 Task: Find connections with filter location Teshi Old Town with filter topic #securitywith filter profile language French with filter current company SAP Labs India with filter school Carmel Convent School - India with filter industry Spectator Sports with filter service category Tax Law with filter keywords title Concierge
Action: Mouse moved to (142, 215)
Screenshot: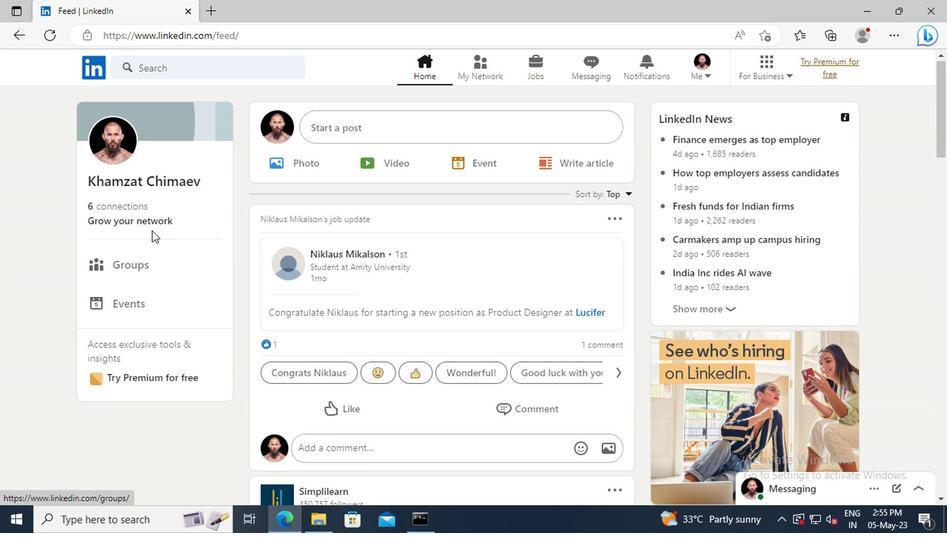 
Action: Mouse pressed left at (142, 215)
Screenshot: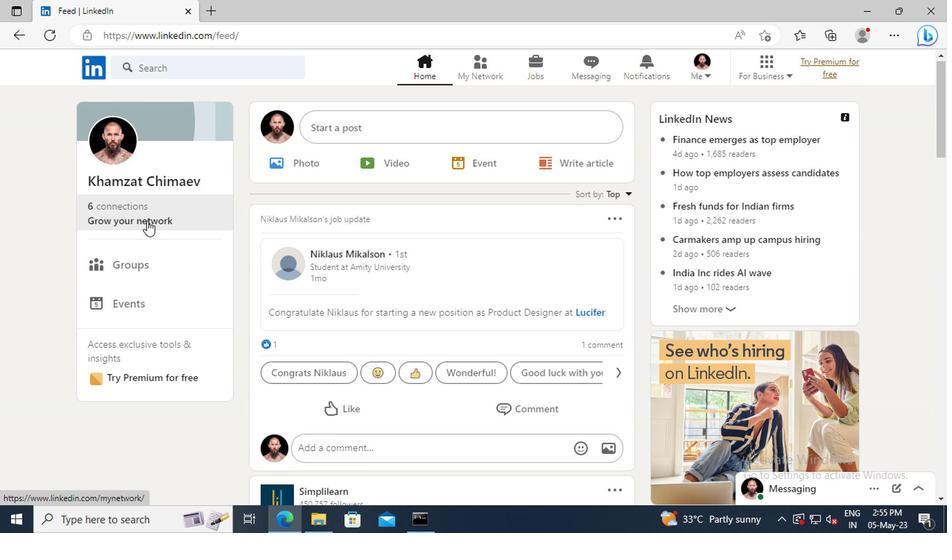 
Action: Mouse moved to (153, 148)
Screenshot: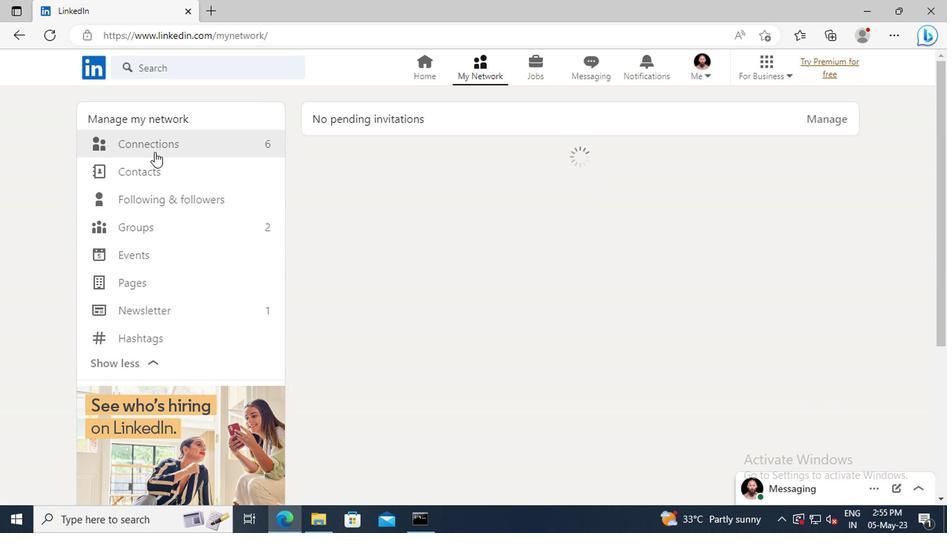 
Action: Mouse pressed left at (153, 148)
Screenshot: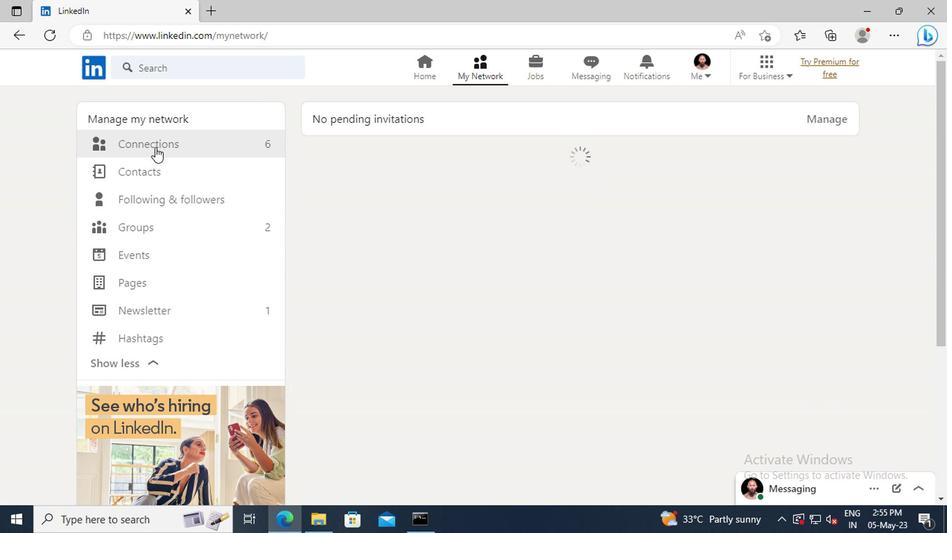 
Action: Mouse moved to (580, 151)
Screenshot: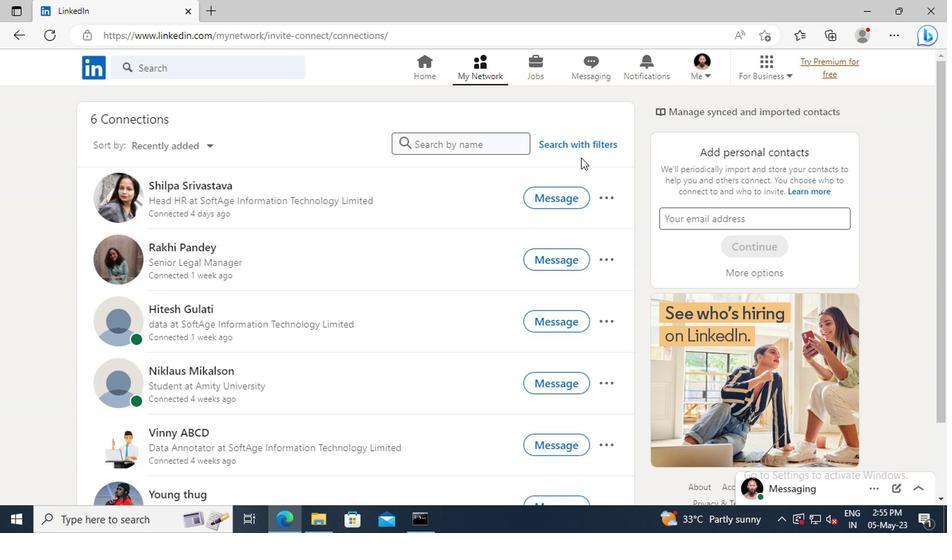 
Action: Mouse pressed left at (580, 151)
Screenshot: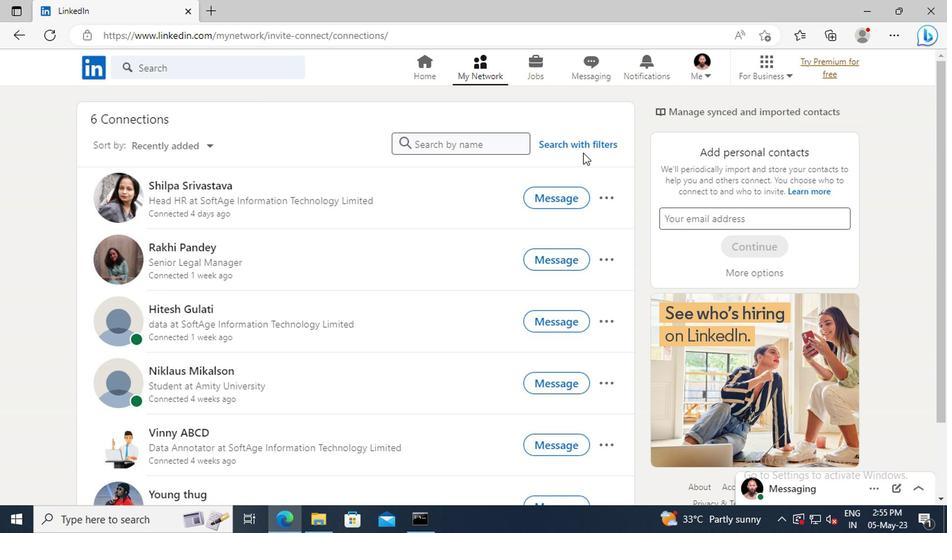 
Action: Mouse moved to (531, 112)
Screenshot: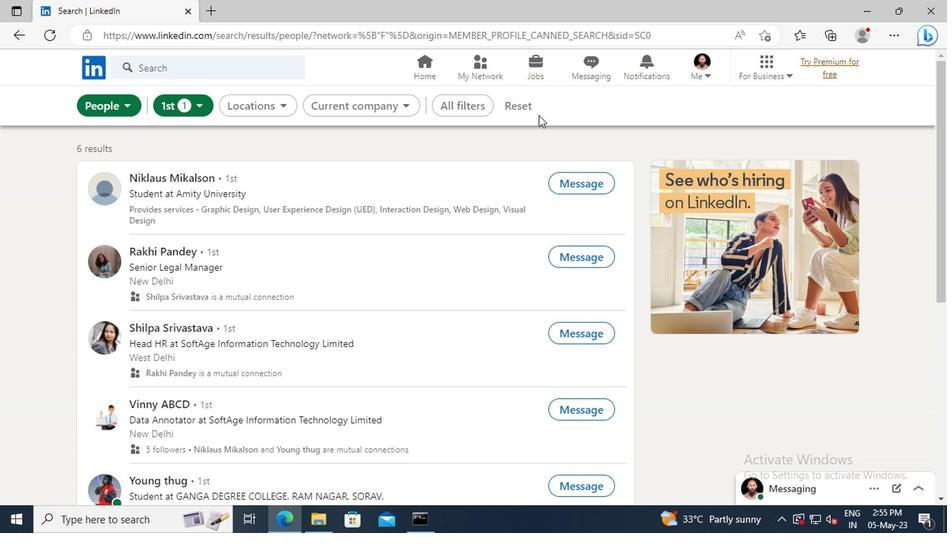 
Action: Mouse pressed left at (531, 112)
Screenshot: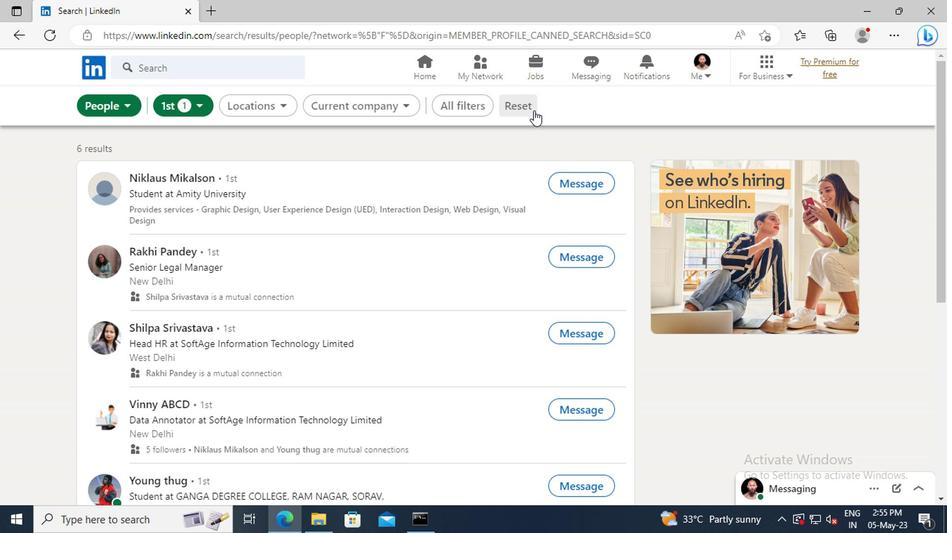 
Action: Mouse moved to (506, 111)
Screenshot: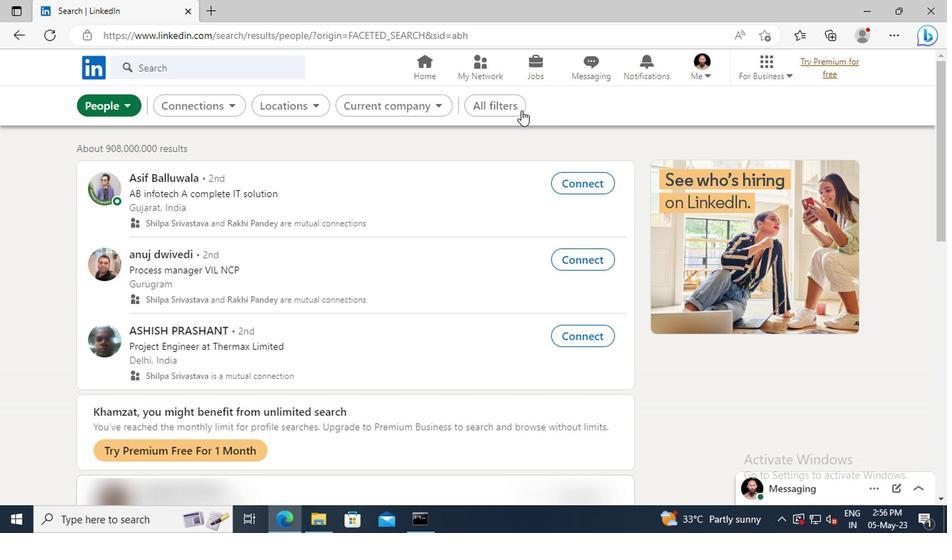 
Action: Mouse pressed left at (506, 111)
Screenshot: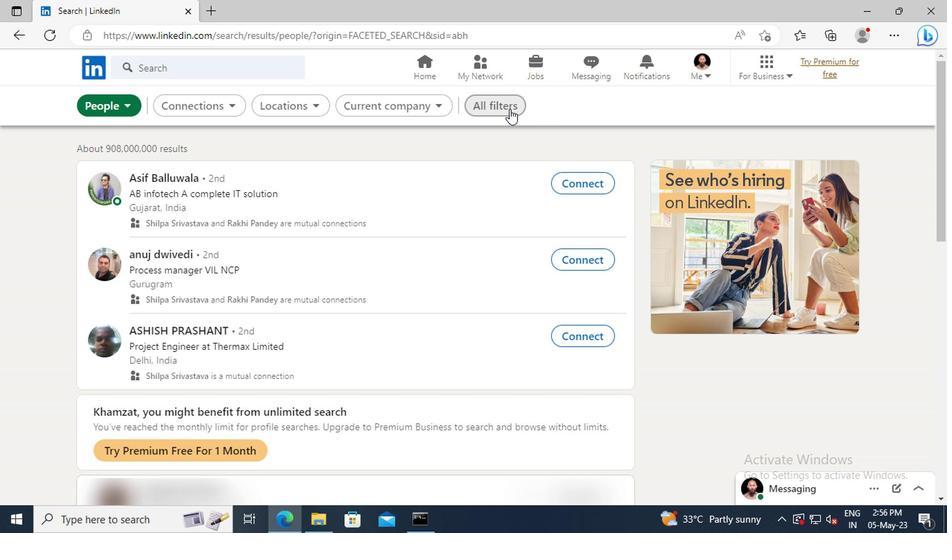 
Action: Mouse moved to (798, 285)
Screenshot: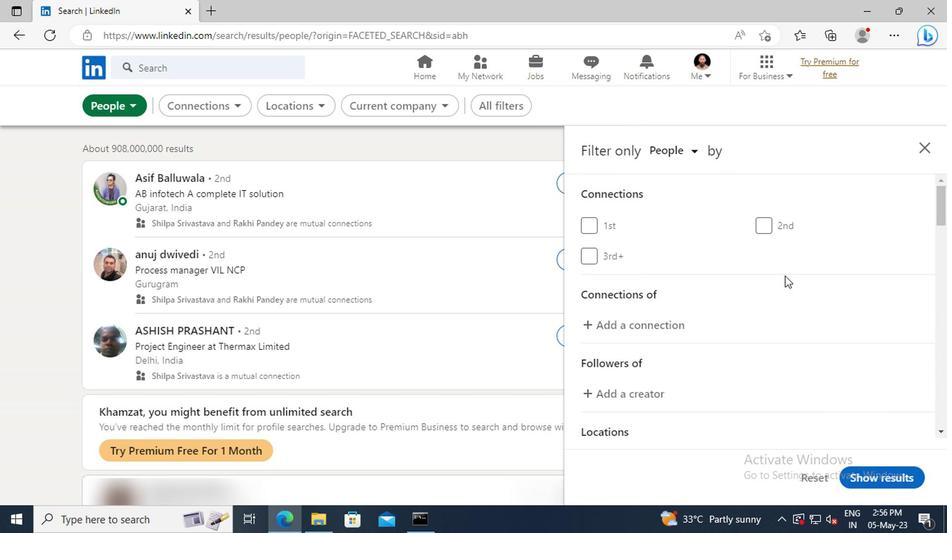 
Action: Mouse scrolled (798, 284) with delta (0, 0)
Screenshot: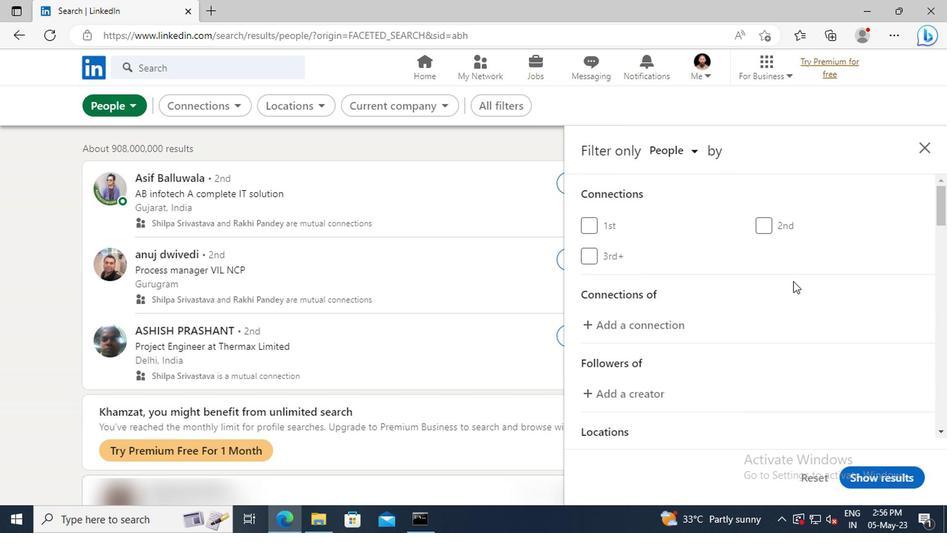 
Action: Mouse scrolled (798, 284) with delta (0, 0)
Screenshot: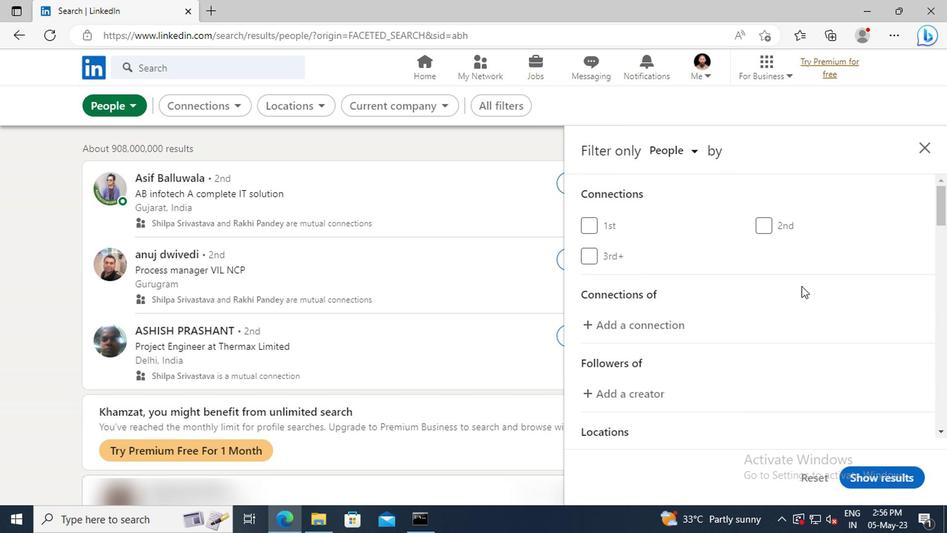 
Action: Mouse scrolled (798, 284) with delta (0, 0)
Screenshot: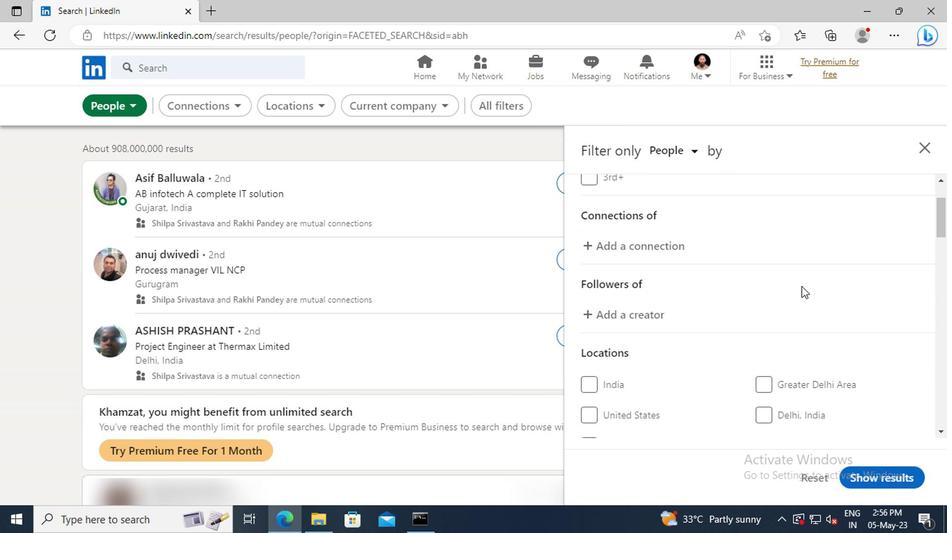 
Action: Mouse scrolled (798, 284) with delta (0, 0)
Screenshot: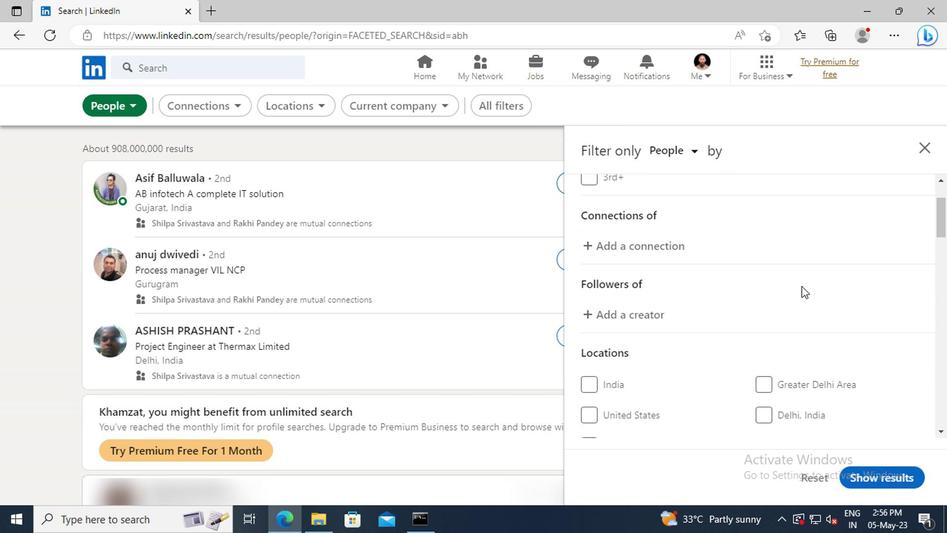 
Action: Mouse scrolled (798, 284) with delta (0, 0)
Screenshot: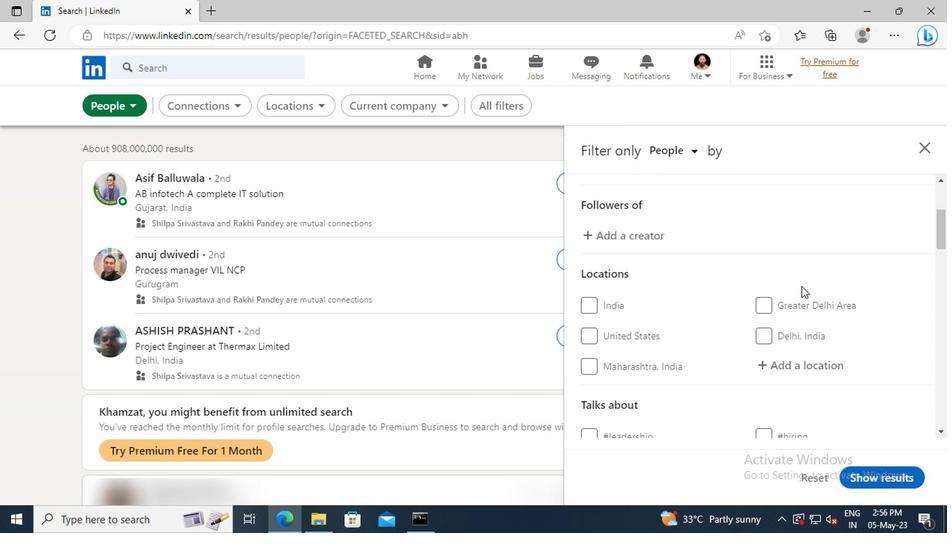 
Action: Mouse moved to (800, 321)
Screenshot: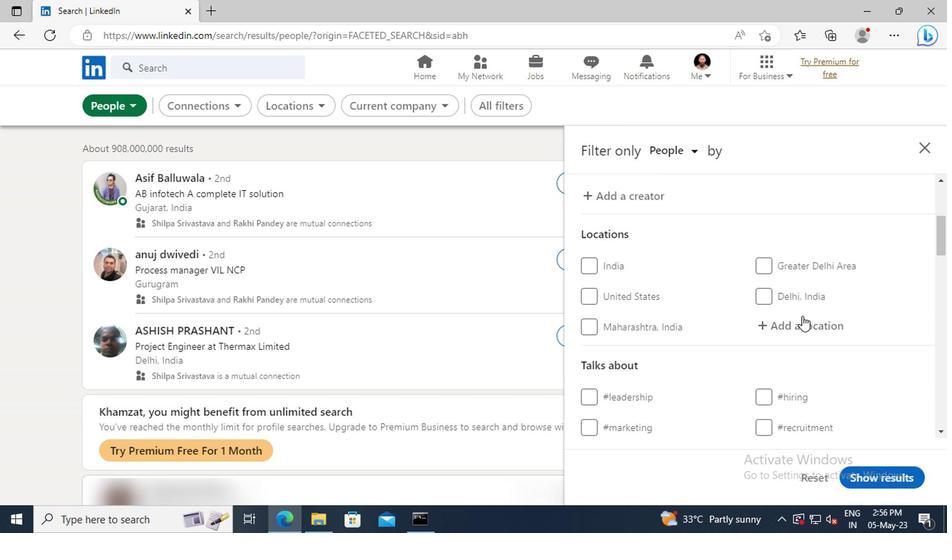 
Action: Mouse pressed left at (800, 321)
Screenshot: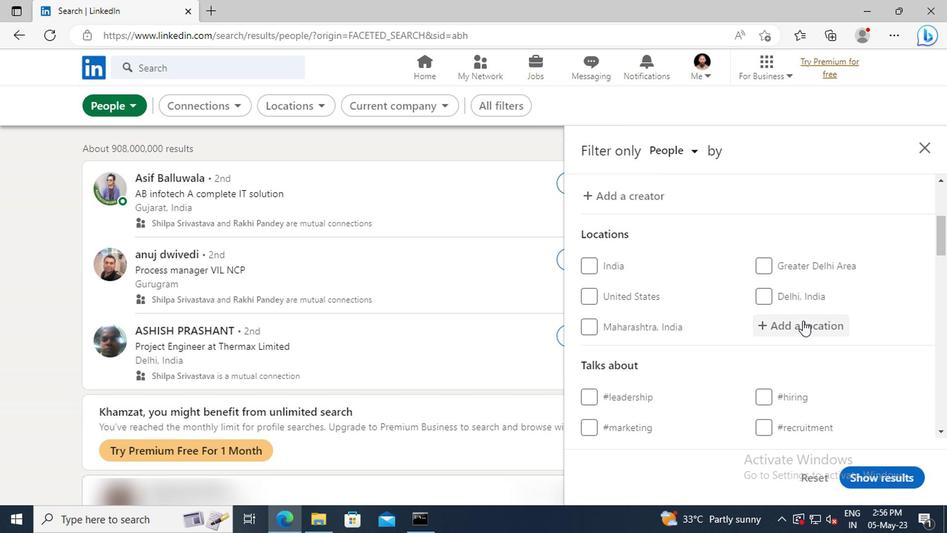 
Action: Key pressed <Key.shift><Key.shift><Key.shift><Key.shift><Key.shift><Key.shift><Key.shift>TESHI<Key.space><Key.shift>OLD<Key.space><Key.shift>TOWN<Key.enter>
Screenshot: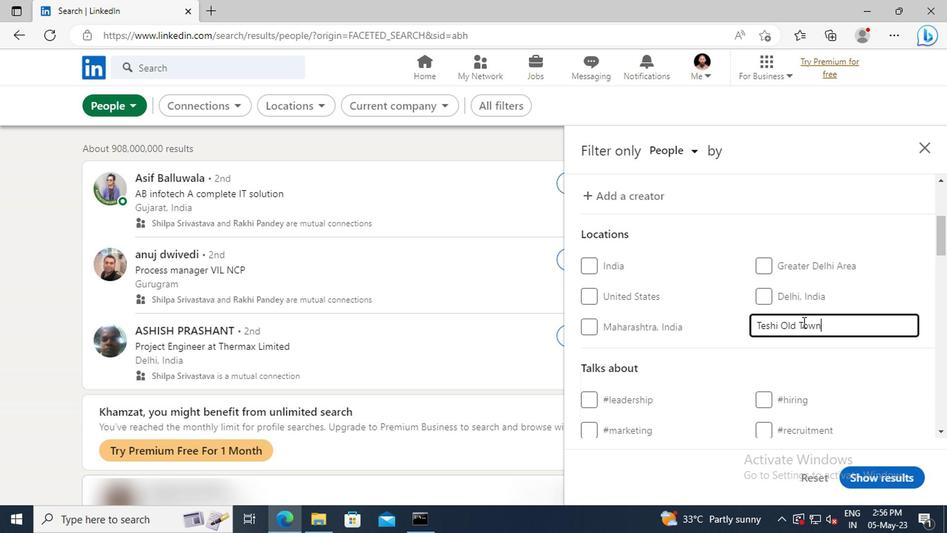 
Action: Mouse scrolled (800, 320) with delta (0, 0)
Screenshot: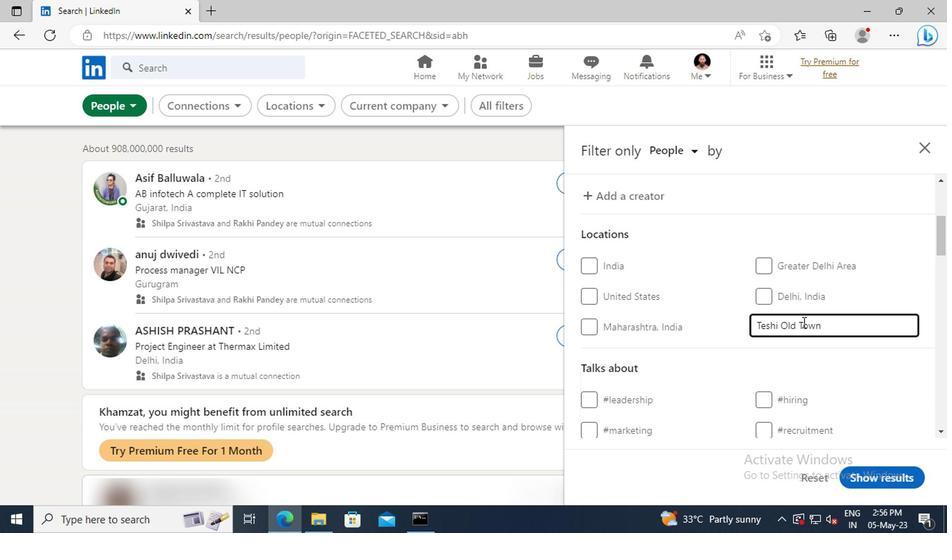 
Action: Mouse scrolled (800, 320) with delta (0, 0)
Screenshot: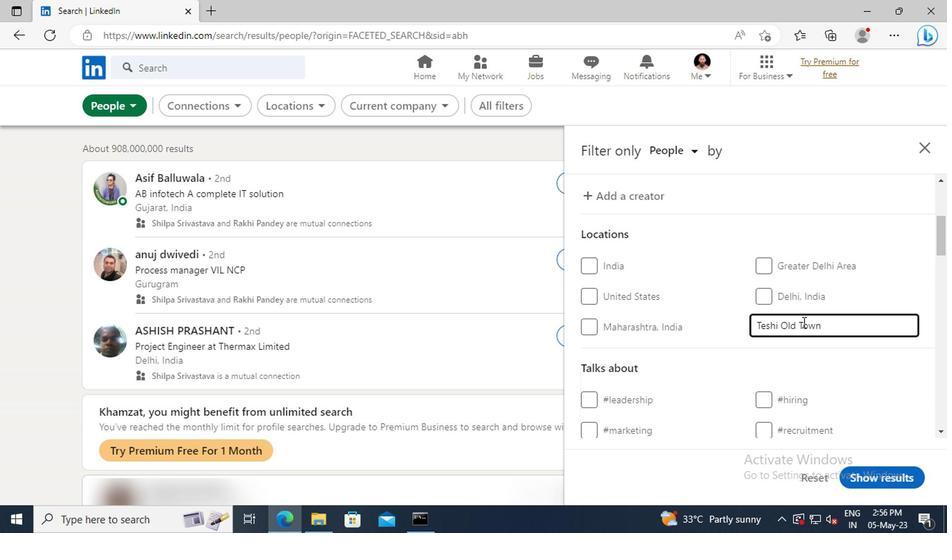 
Action: Mouse scrolled (800, 320) with delta (0, 0)
Screenshot: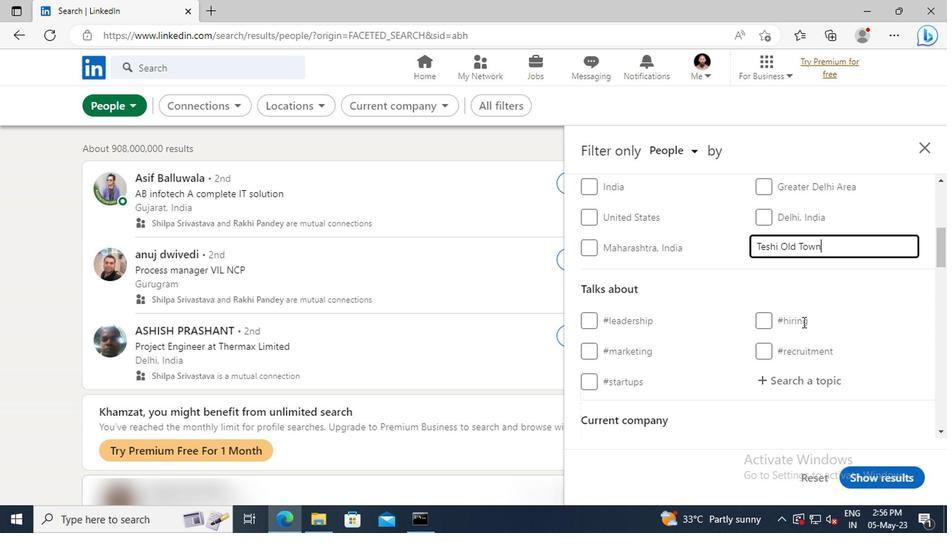 
Action: Mouse moved to (803, 336)
Screenshot: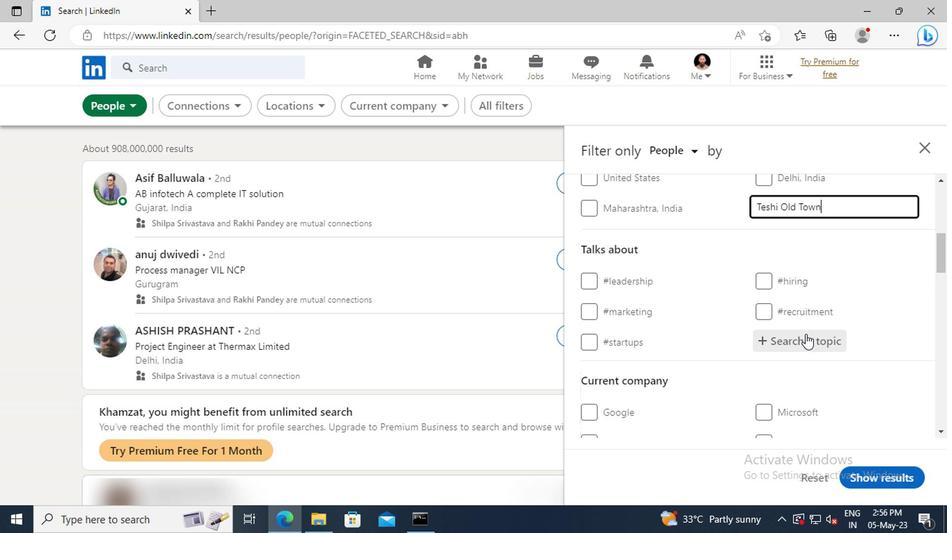 
Action: Mouse pressed left at (803, 336)
Screenshot: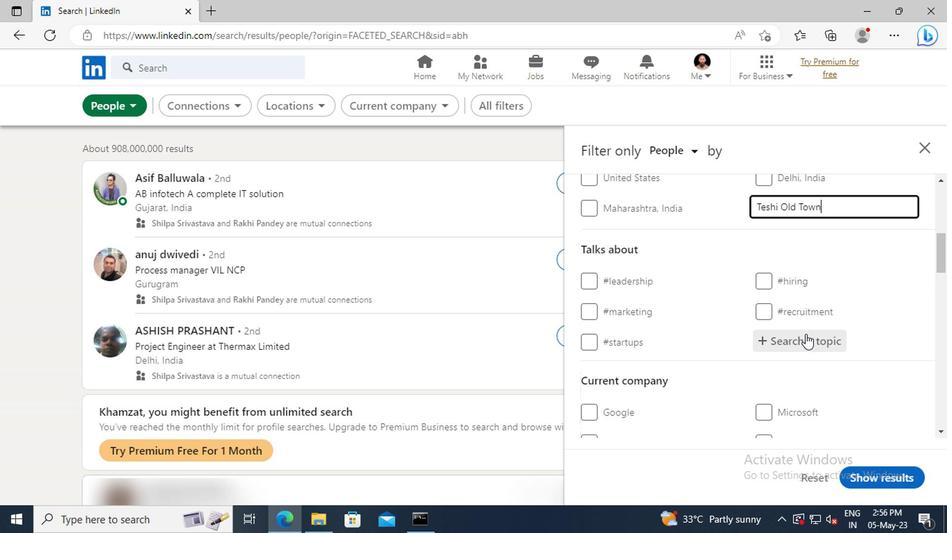 
Action: Key pressed SECUR
Screenshot: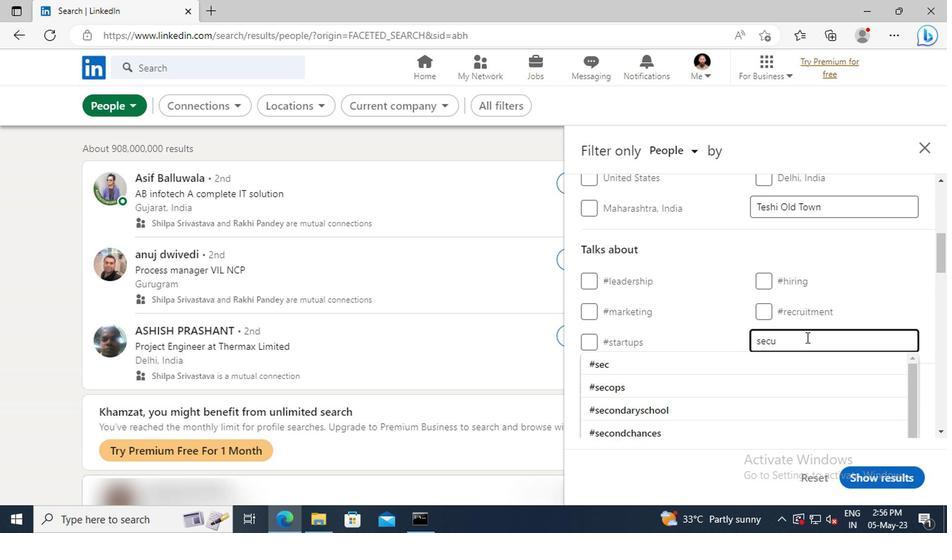 
Action: Mouse moved to (805, 355)
Screenshot: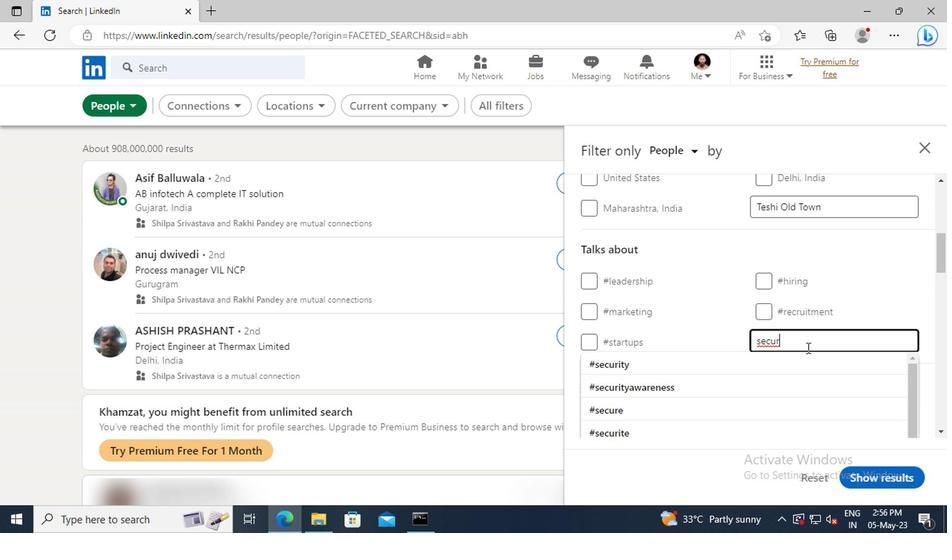 
Action: Mouse pressed left at (805, 355)
Screenshot: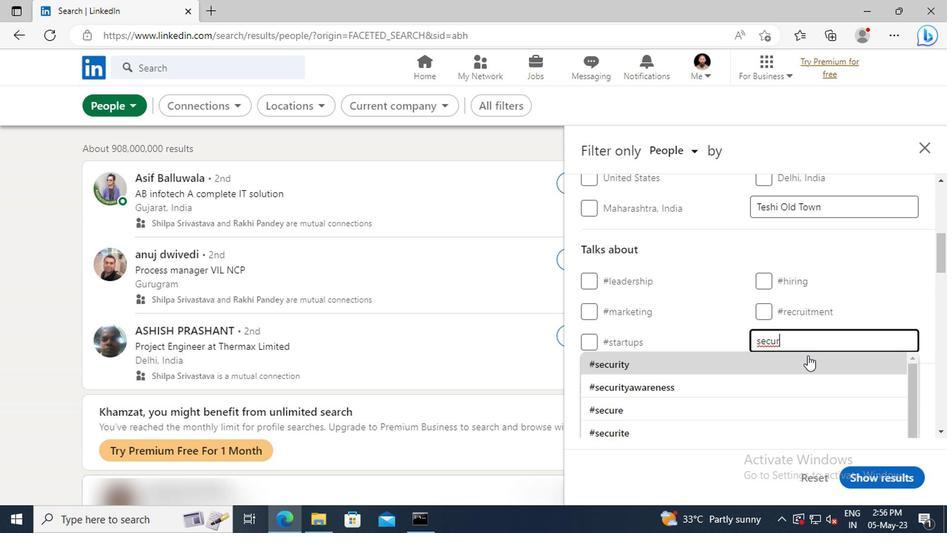 
Action: Mouse scrolled (805, 355) with delta (0, 0)
Screenshot: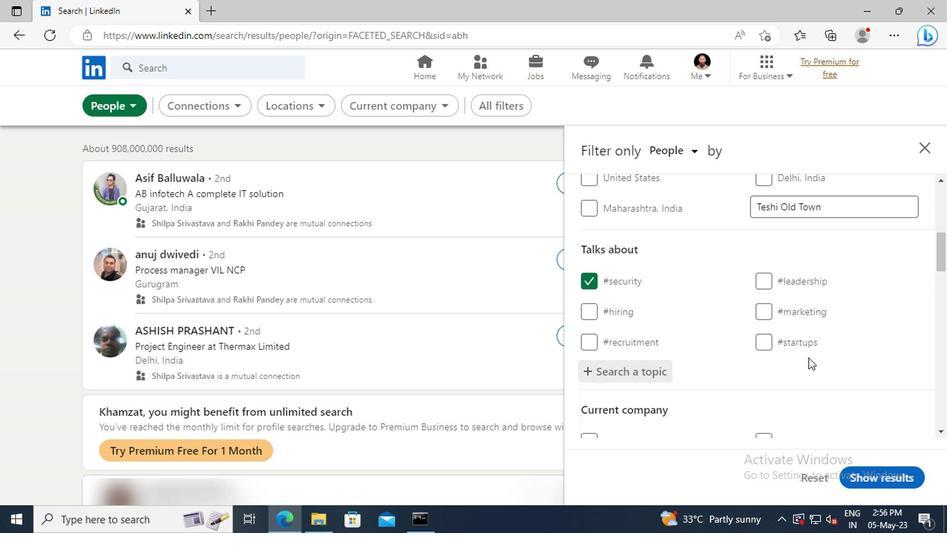 
Action: Mouse scrolled (805, 355) with delta (0, 0)
Screenshot: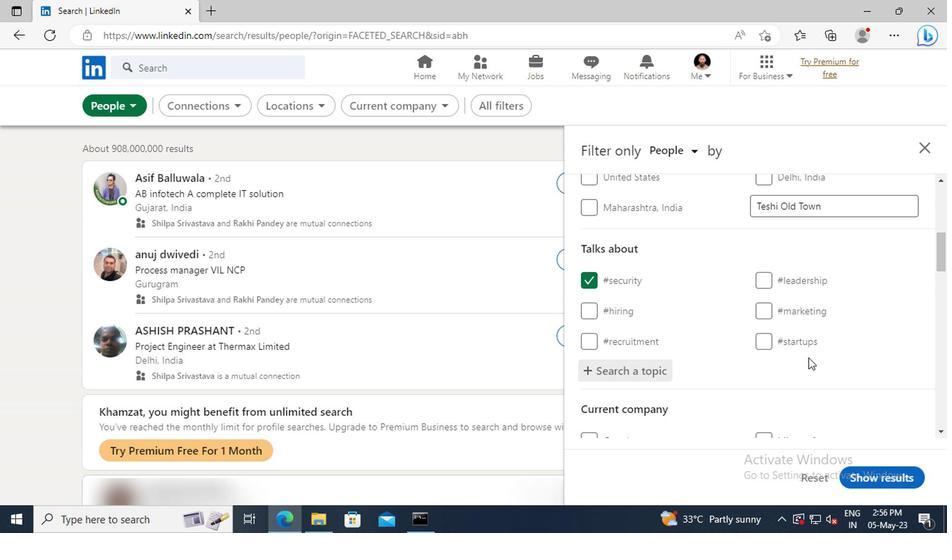 
Action: Mouse scrolled (805, 355) with delta (0, 0)
Screenshot: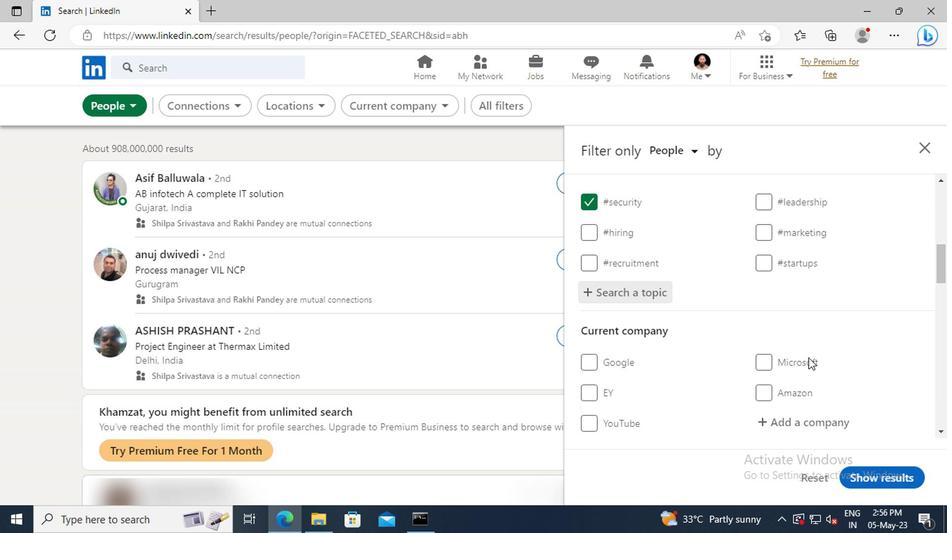 
Action: Mouse scrolled (805, 355) with delta (0, 0)
Screenshot: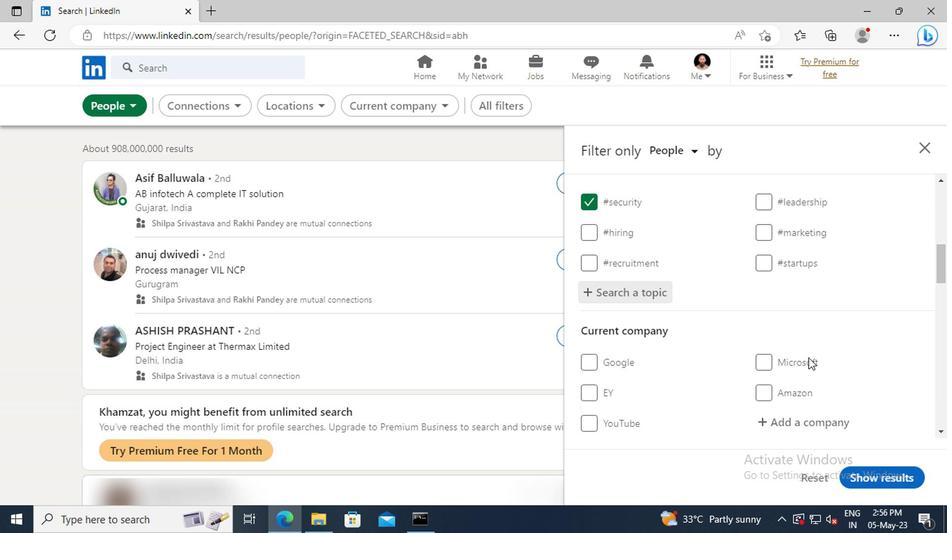 
Action: Mouse scrolled (805, 355) with delta (0, 0)
Screenshot: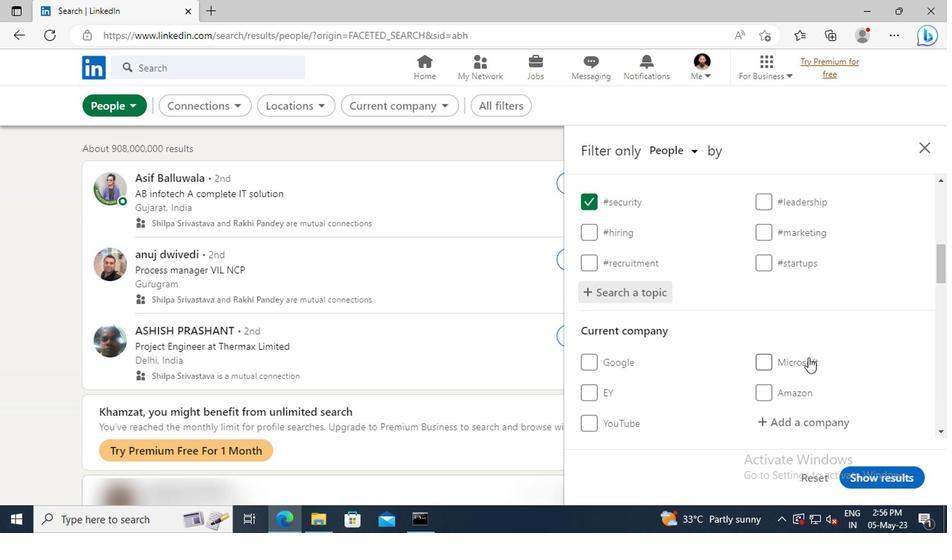 
Action: Mouse scrolled (805, 355) with delta (0, 0)
Screenshot: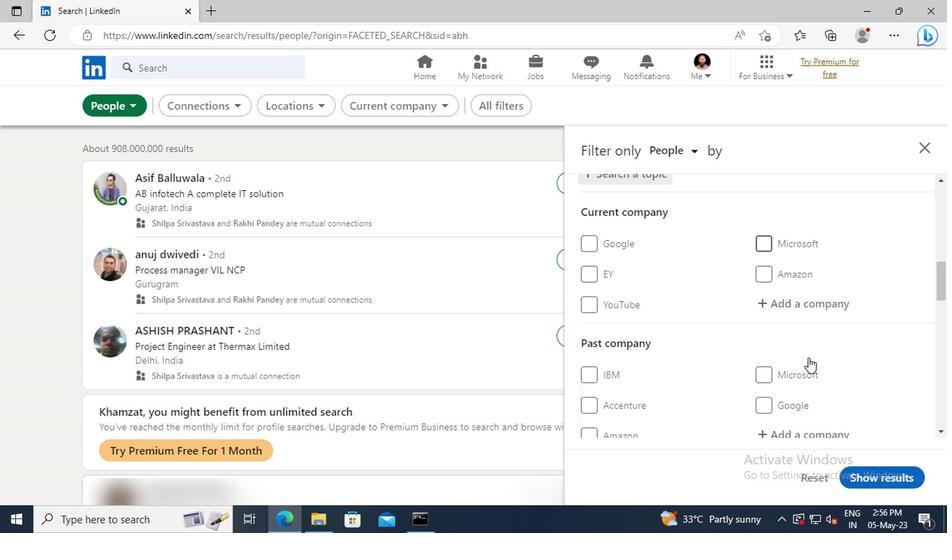 
Action: Mouse scrolled (805, 355) with delta (0, 0)
Screenshot: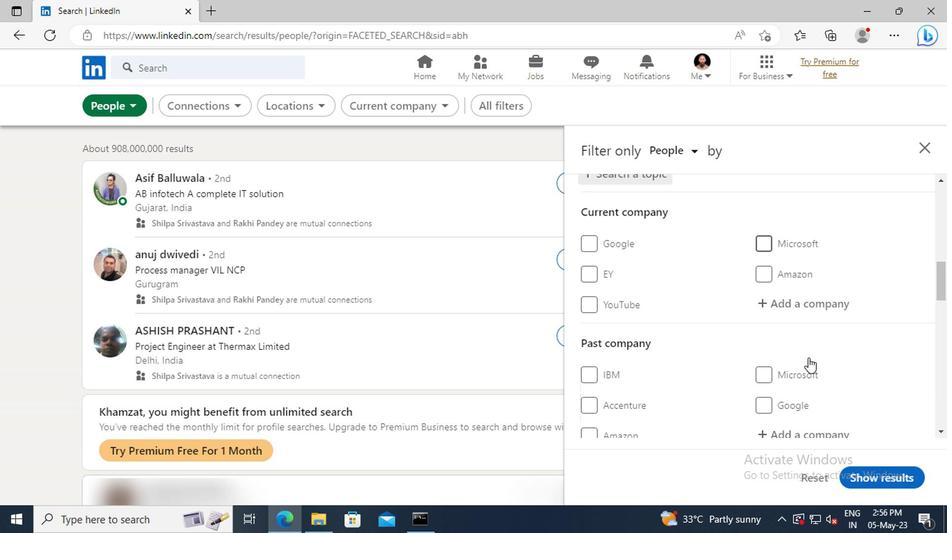 
Action: Mouse scrolled (805, 355) with delta (0, 0)
Screenshot: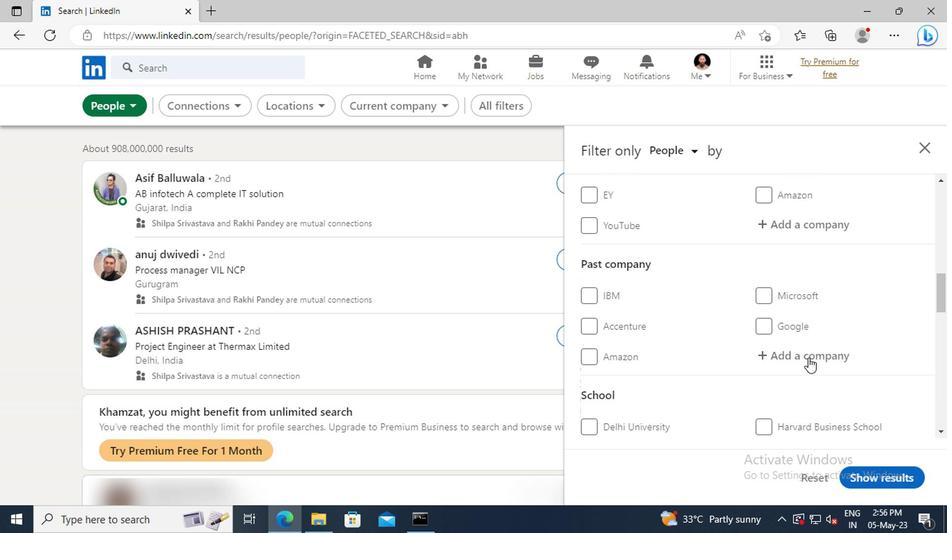 
Action: Mouse scrolled (805, 355) with delta (0, 0)
Screenshot: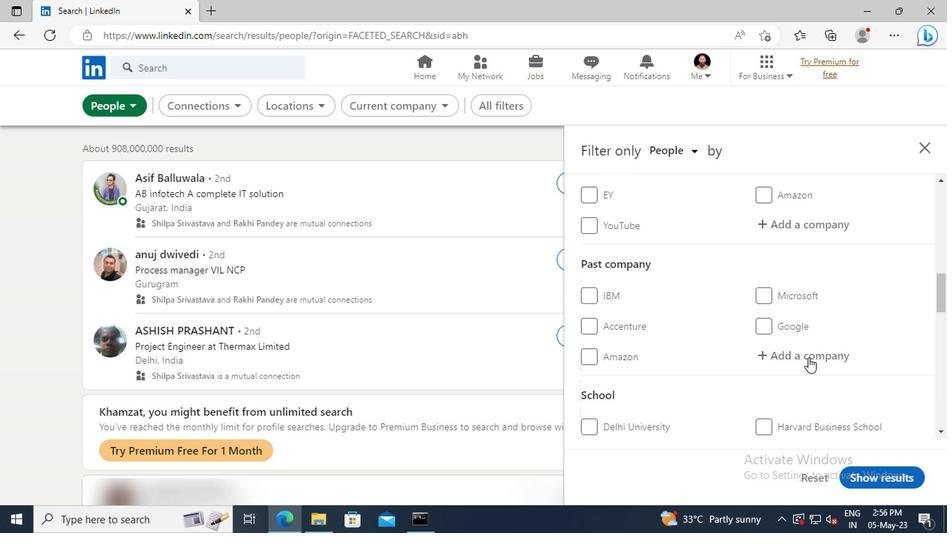
Action: Mouse scrolled (805, 355) with delta (0, 0)
Screenshot: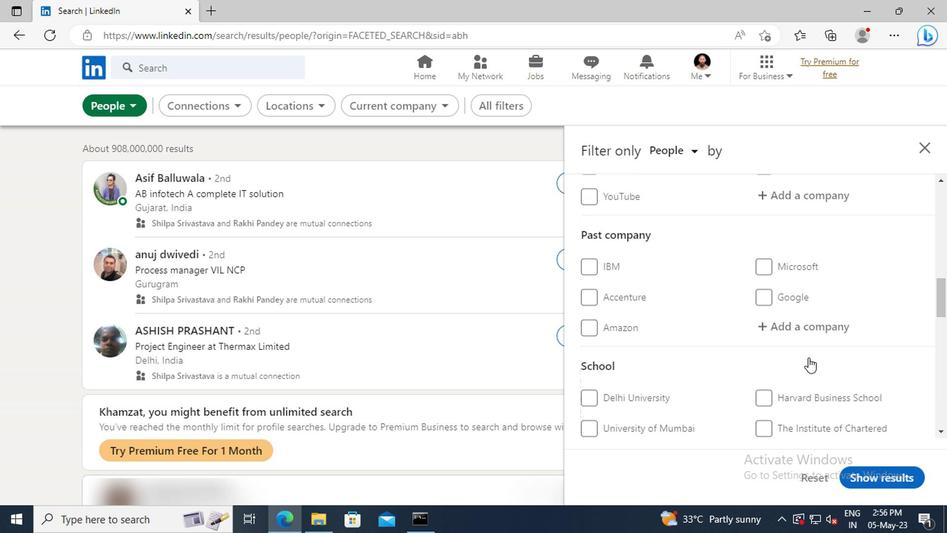
Action: Mouse scrolled (805, 355) with delta (0, 0)
Screenshot: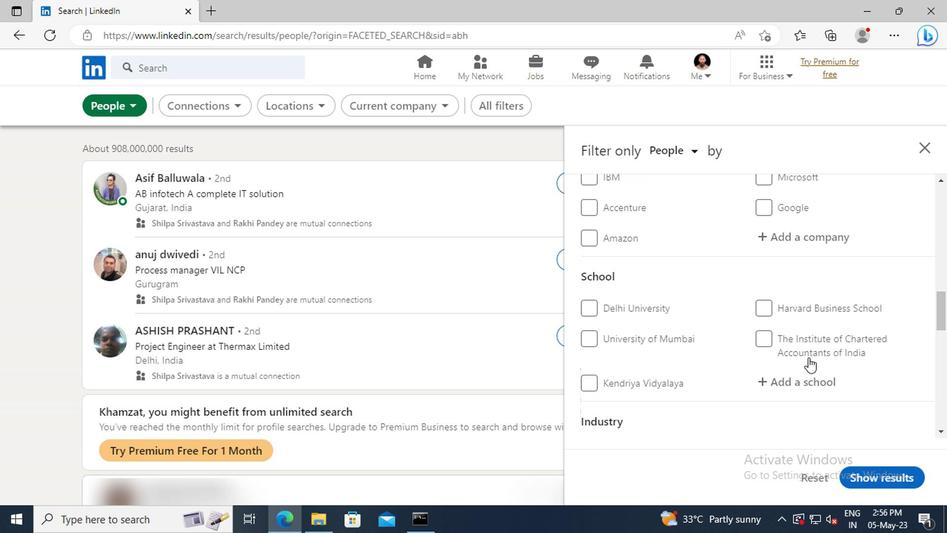 
Action: Mouse scrolled (805, 355) with delta (0, 0)
Screenshot: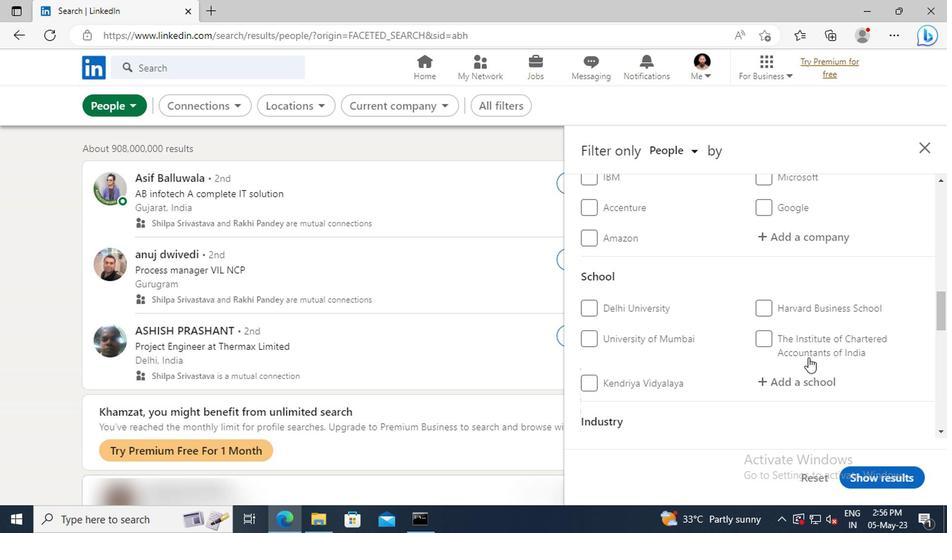 
Action: Mouse scrolled (805, 355) with delta (0, 0)
Screenshot: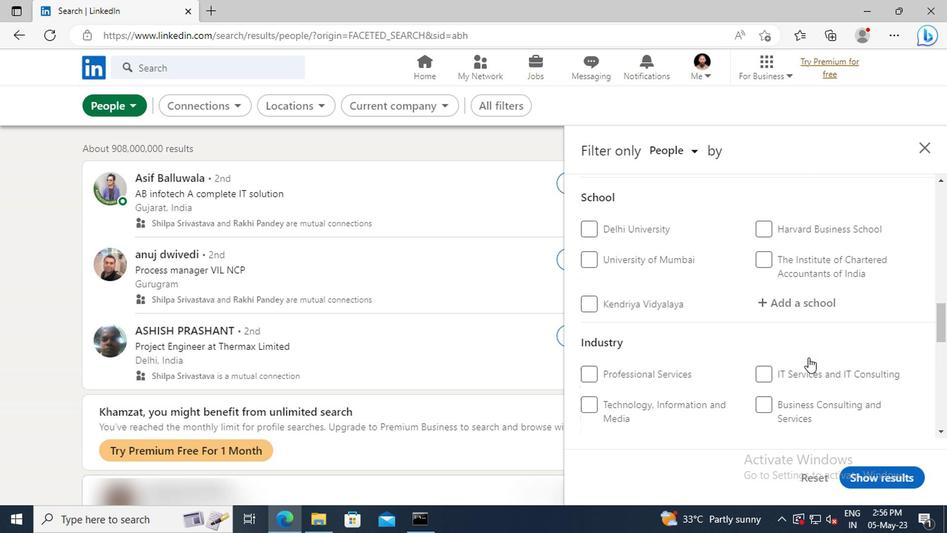 
Action: Mouse scrolled (805, 355) with delta (0, 0)
Screenshot: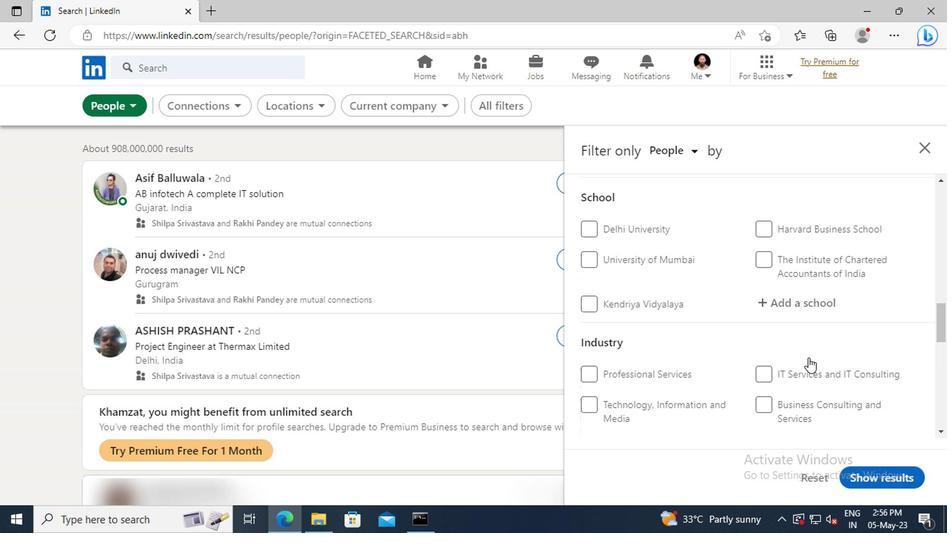 
Action: Mouse scrolled (805, 355) with delta (0, 0)
Screenshot: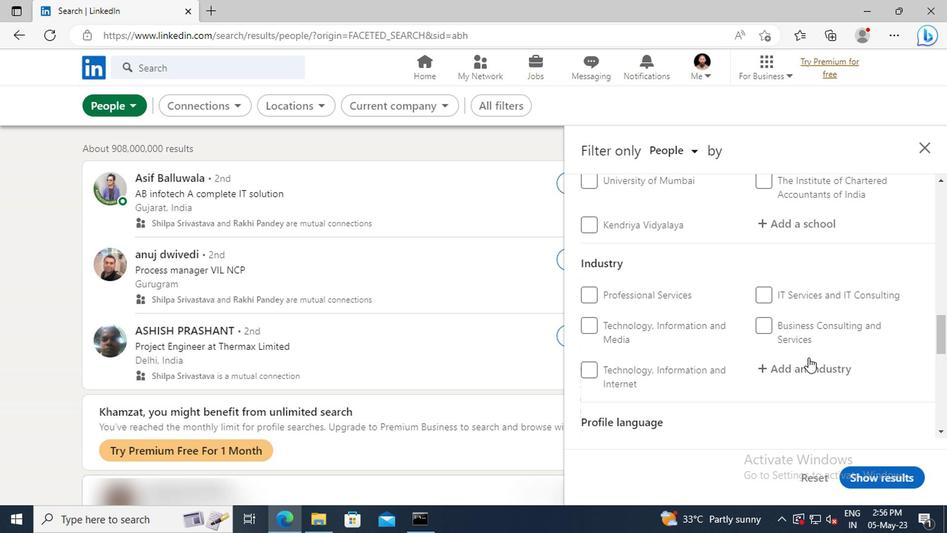 
Action: Mouse scrolled (805, 355) with delta (0, 0)
Screenshot: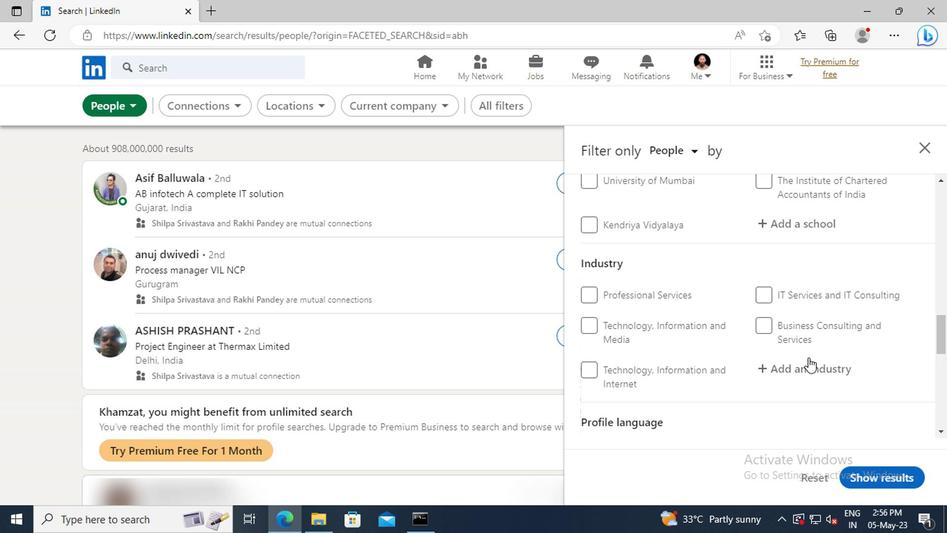 
Action: Mouse moved to (763, 372)
Screenshot: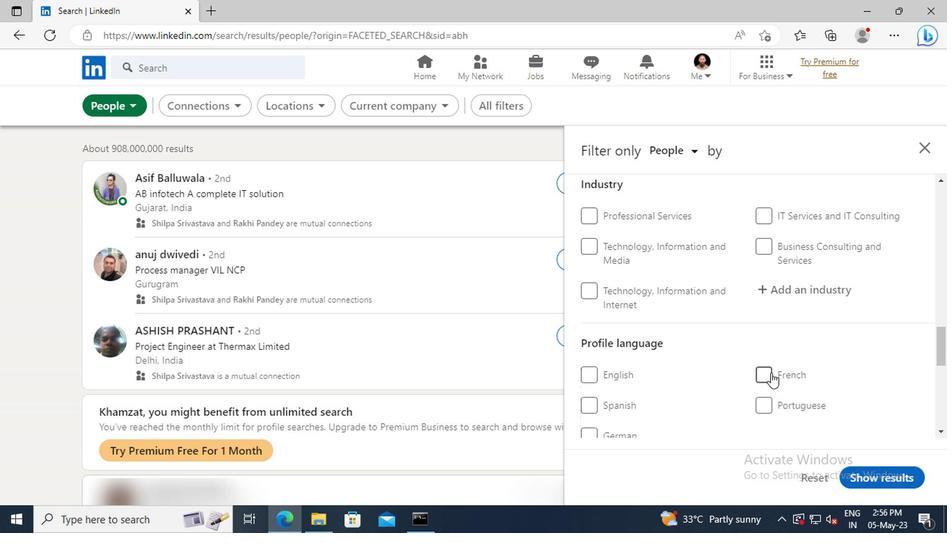 
Action: Mouse pressed left at (763, 372)
Screenshot: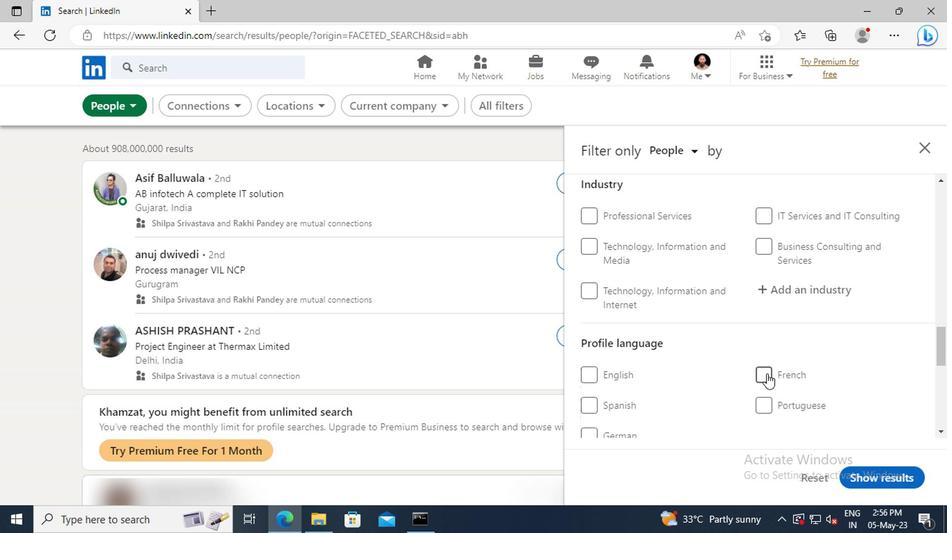 
Action: Mouse moved to (779, 353)
Screenshot: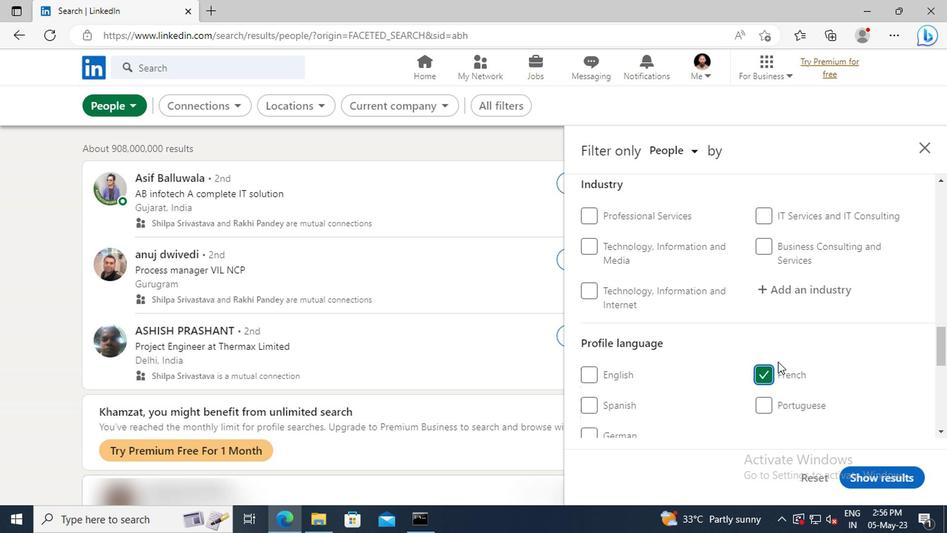 
Action: Mouse scrolled (779, 353) with delta (0, 0)
Screenshot: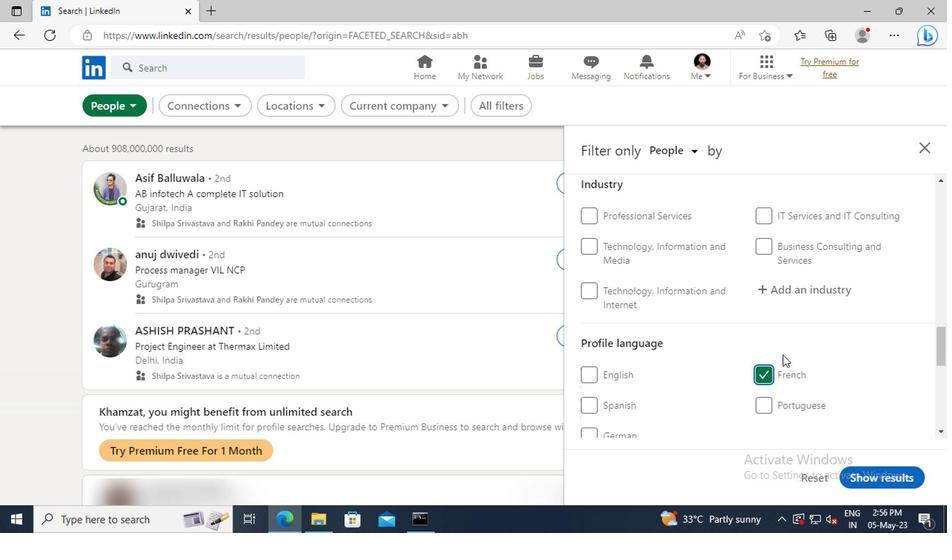 
Action: Mouse scrolled (779, 353) with delta (0, 0)
Screenshot: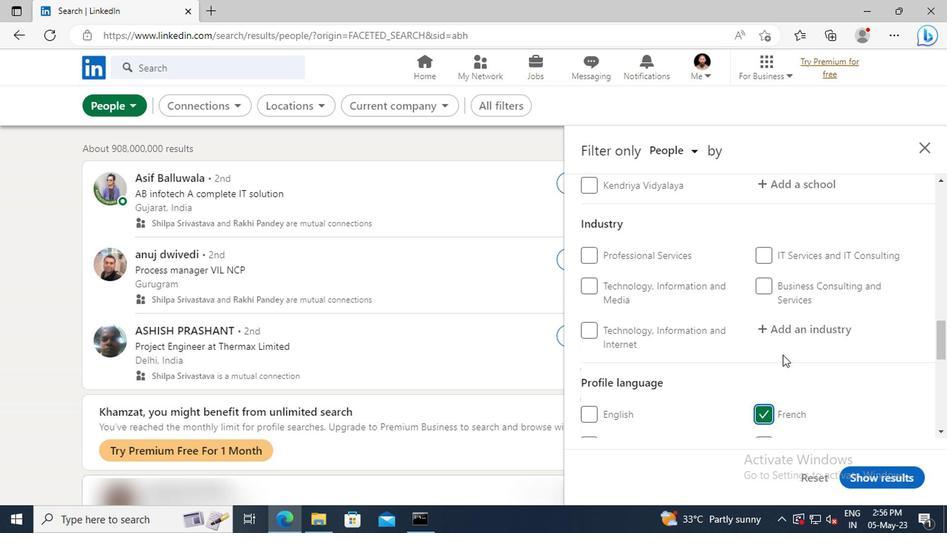 
Action: Mouse scrolled (779, 353) with delta (0, 0)
Screenshot: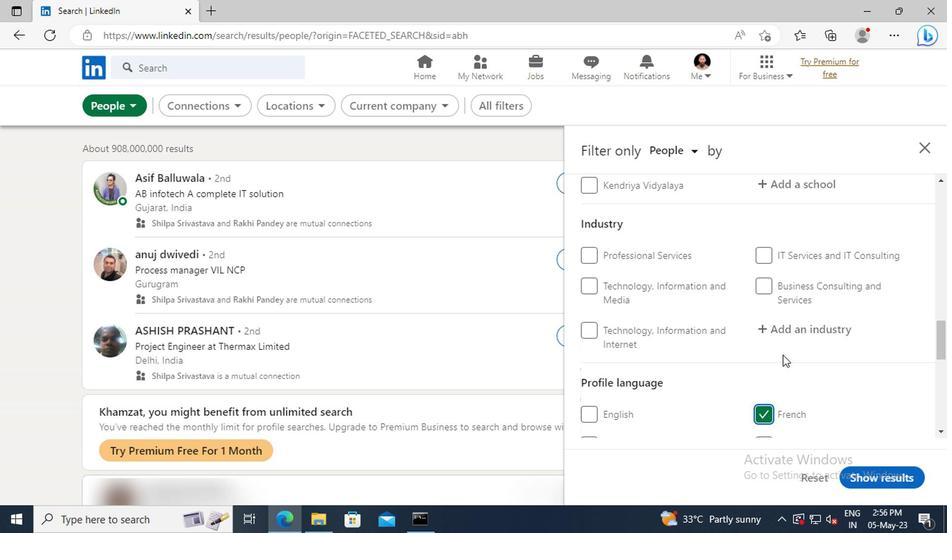 
Action: Mouse scrolled (779, 353) with delta (0, 0)
Screenshot: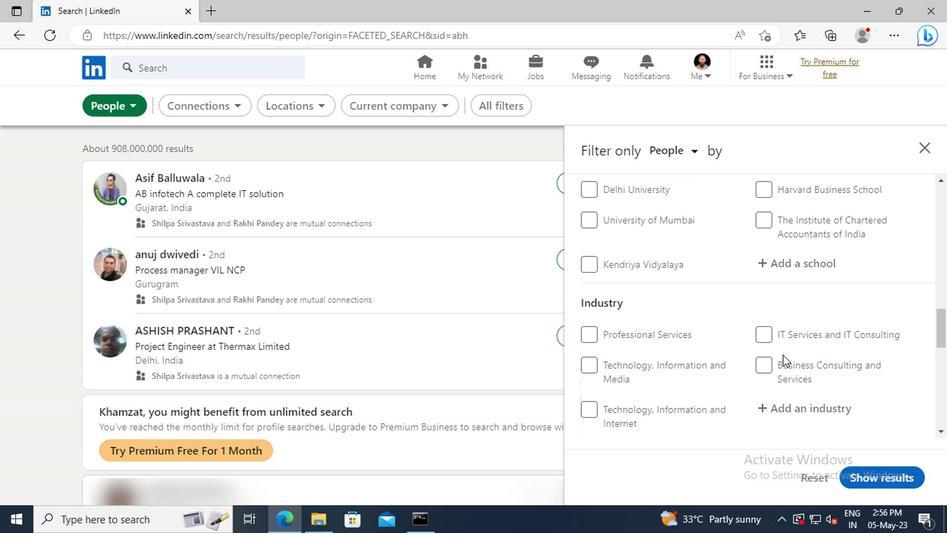 
Action: Mouse scrolled (779, 353) with delta (0, 0)
Screenshot: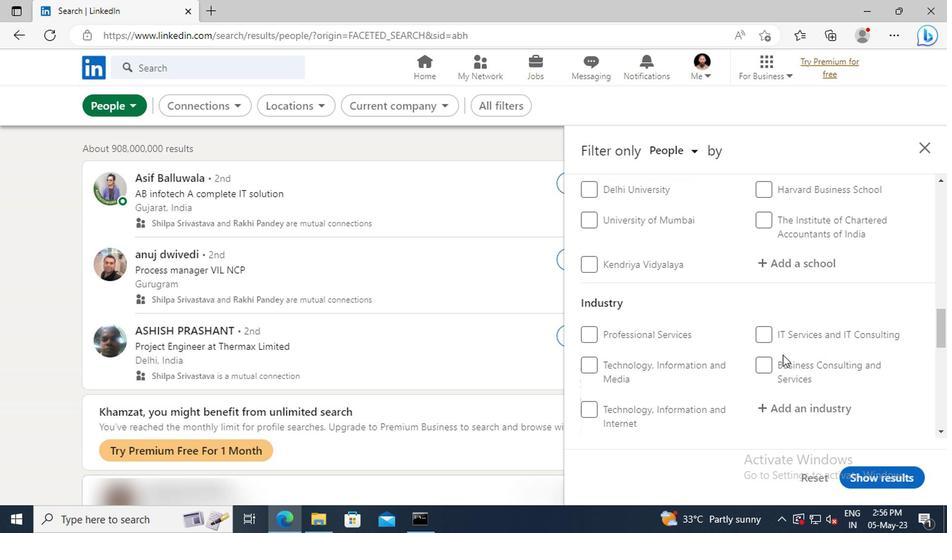 
Action: Mouse scrolled (779, 353) with delta (0, 0)
Screenshot: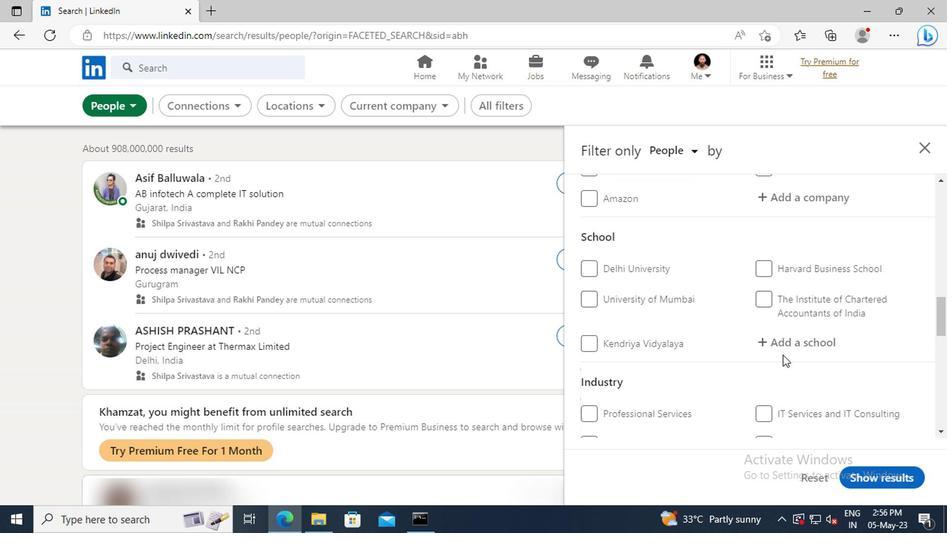 
Action: Mouse scrolled (779, 353) with delta (0, 0)
Screenshot: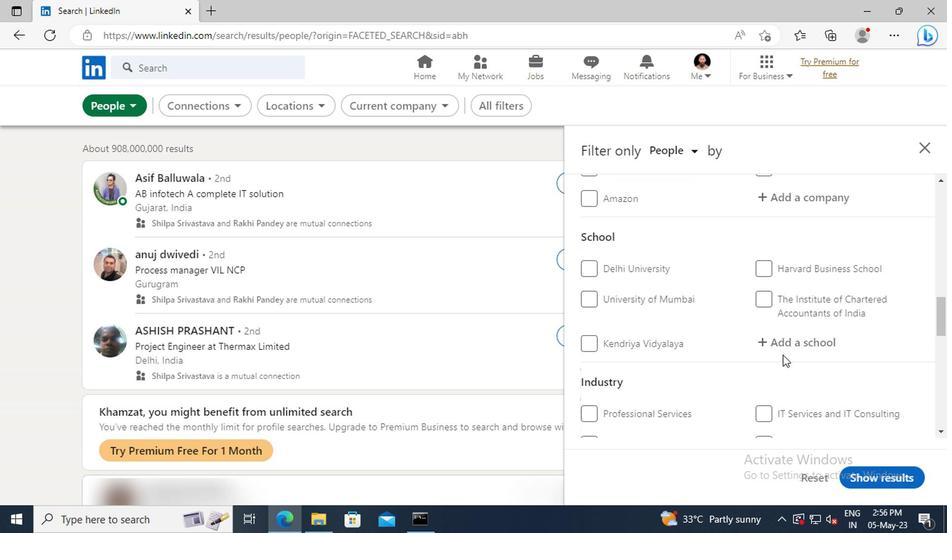 
Action: Mouse scrolled (779, 353) with delta (0, 0)
Screenshot: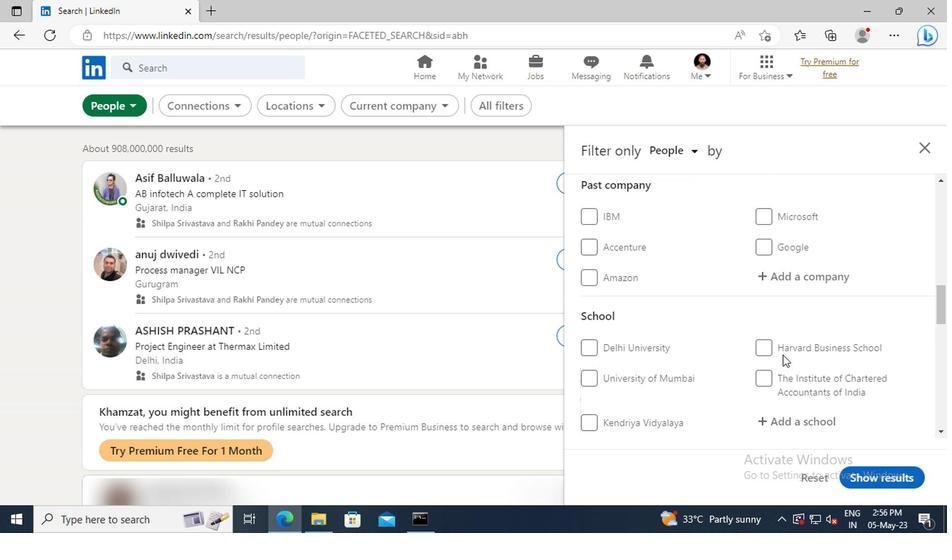 
Action: Mouse scrolled (779, 353) with delta (0, 0)
Screenshot: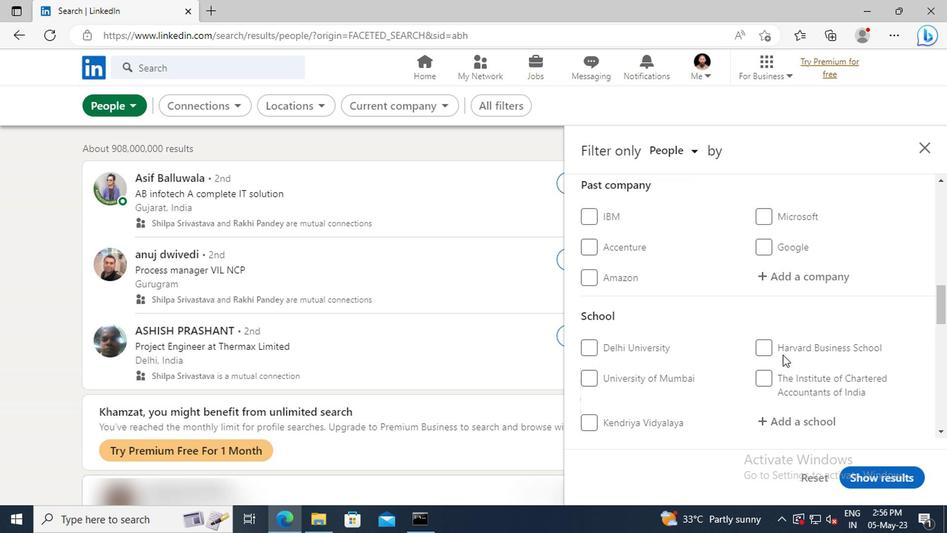 
Action: Mouse scrolled (779, 353) with delta (0, 0)
Screenshot: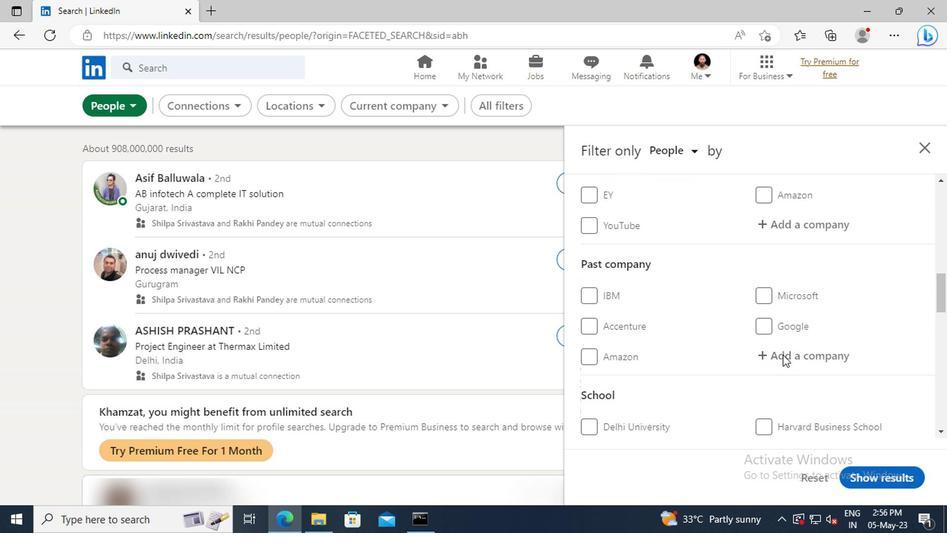 
Action: Mouse scrolled (779, 353) with delta (0, 0)
Screenshot: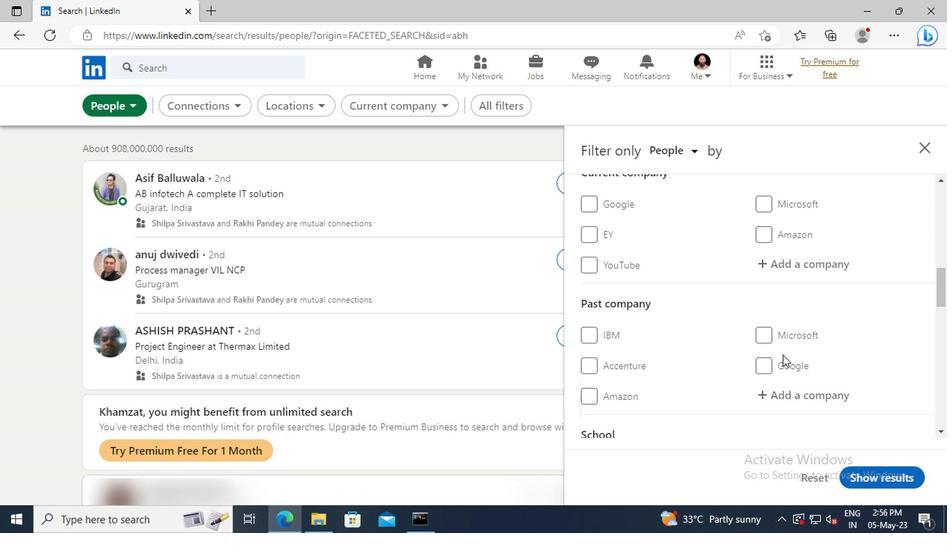 
Action: Mouse moved to (775, 303)
Screenshot: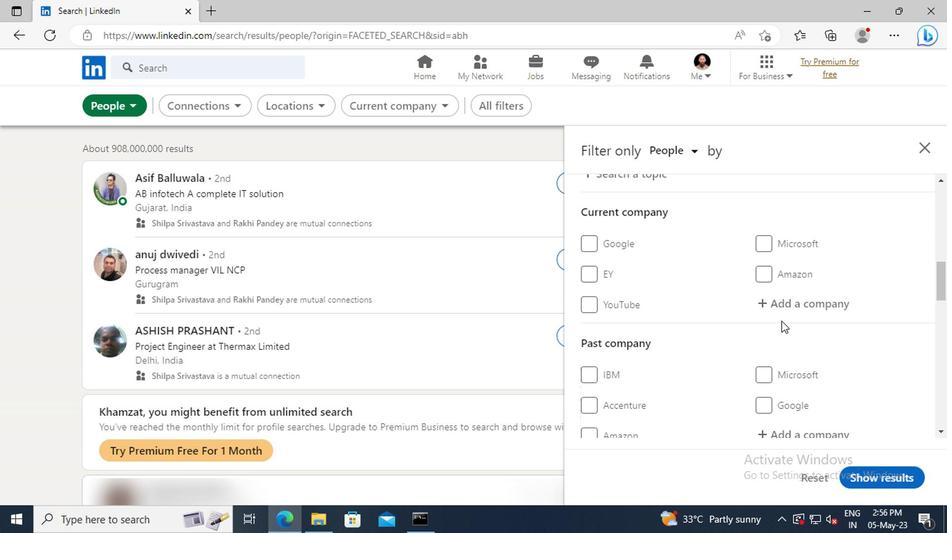 
Action: Mouse pressed left at (775, 303)
Screenshot: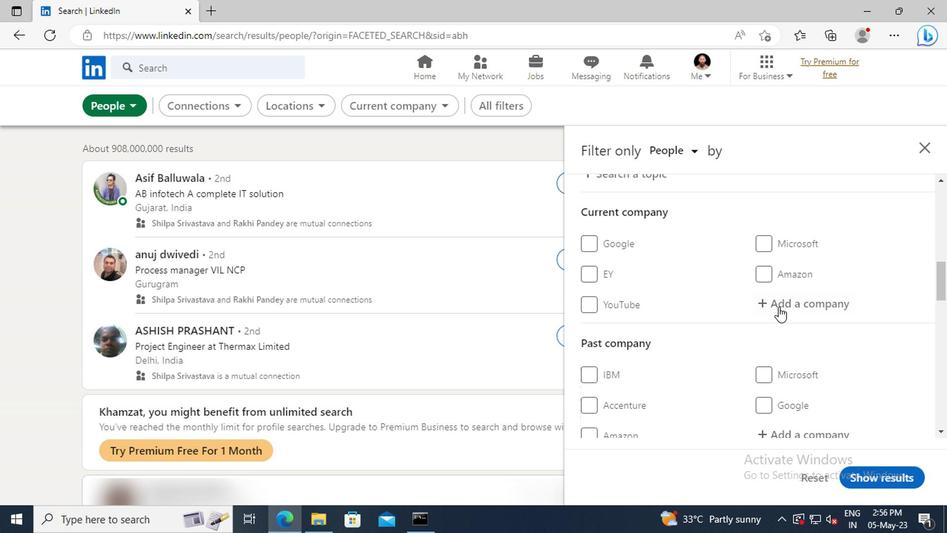 
Action: Key pressed <Key.shift>SAP<Key.space><Key.shift>LABS<Key.space><Key.shift>I
Screenshot: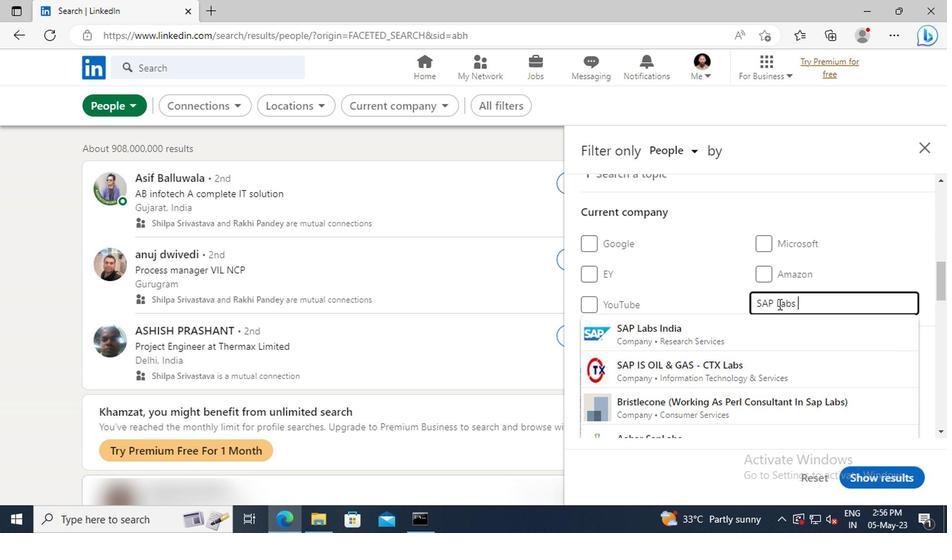 
Action: Mouse moved to (775, 302)
Screenshot: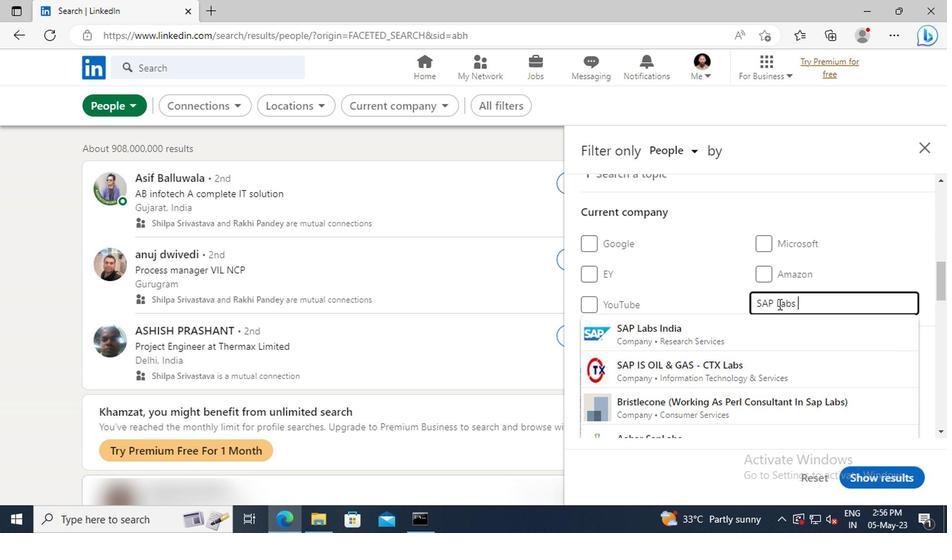 
Action: Key pressed N
Screenshot: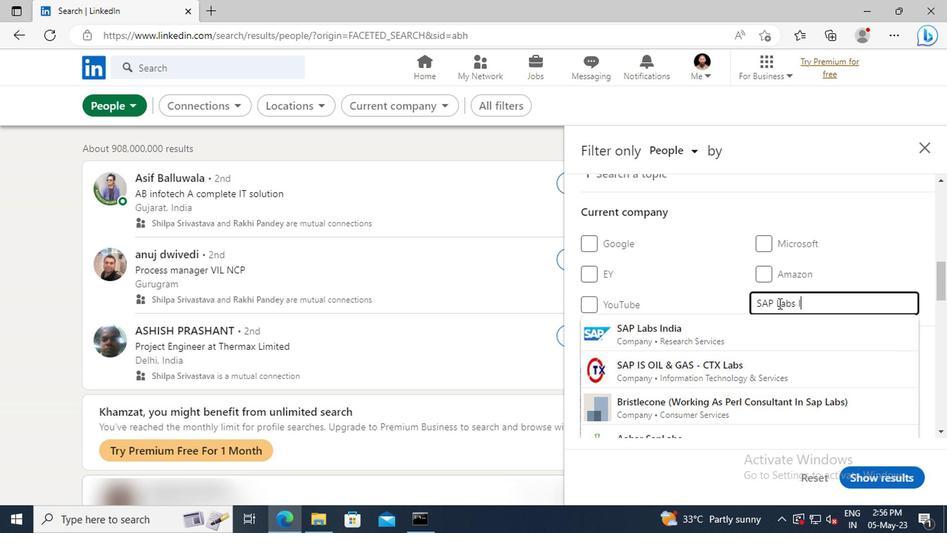 
Action: Mouse moved to (774, 325)
Screenshot: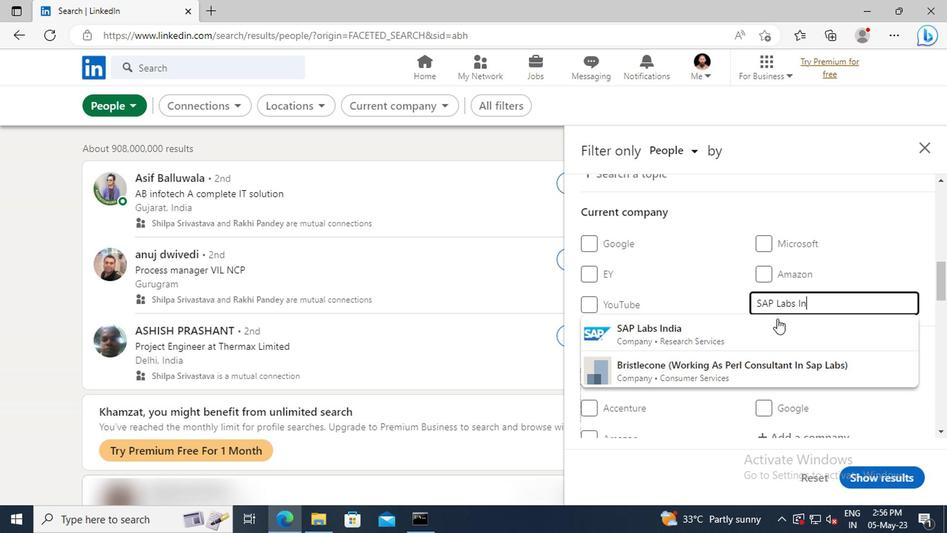 
Action: Mouse pressed left at (774, 325)
Screenshot: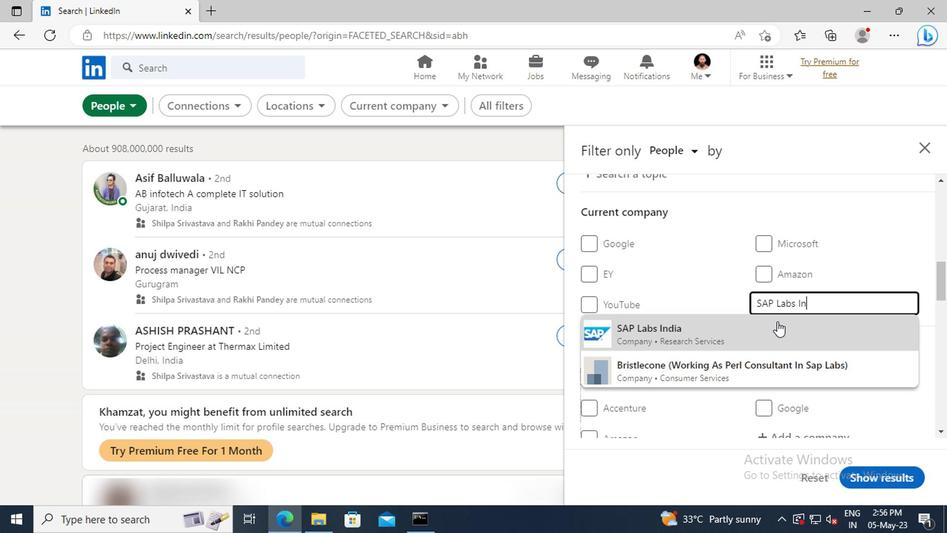 
Action: Mouse scrolled (774, 324) with delta (0, 0)
Screenshot: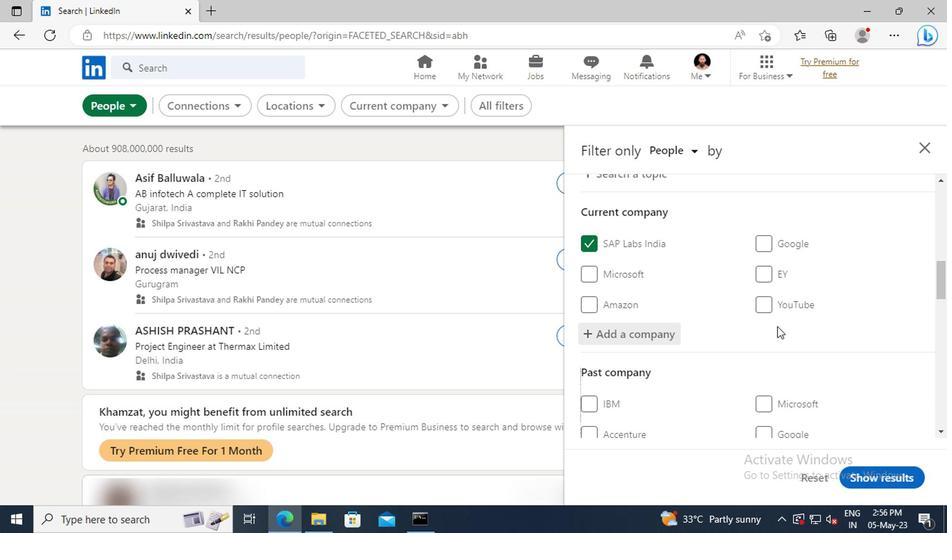 
Action: Mouse moved to (772, 325)
Screenshot: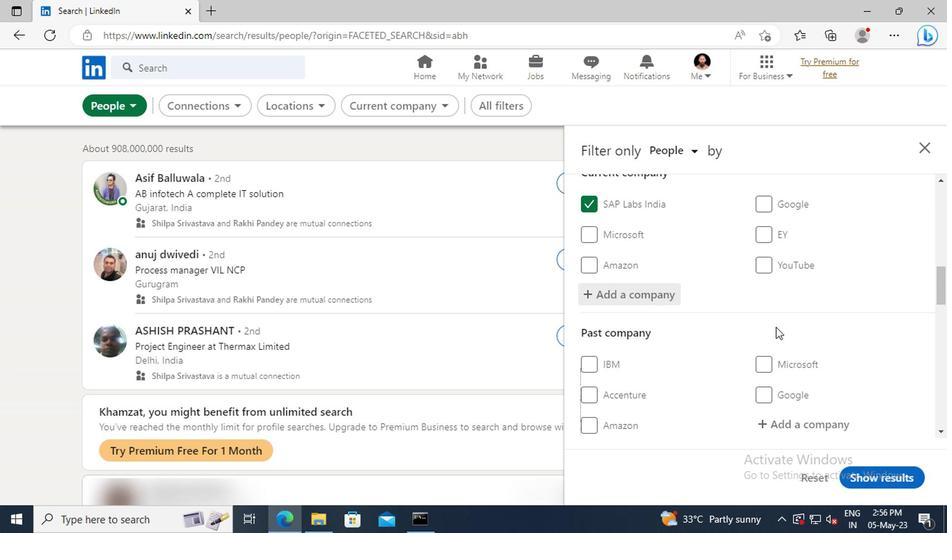 
Action: Mouse scrolled (772, 325) with delta (0, 0)
Screenshot: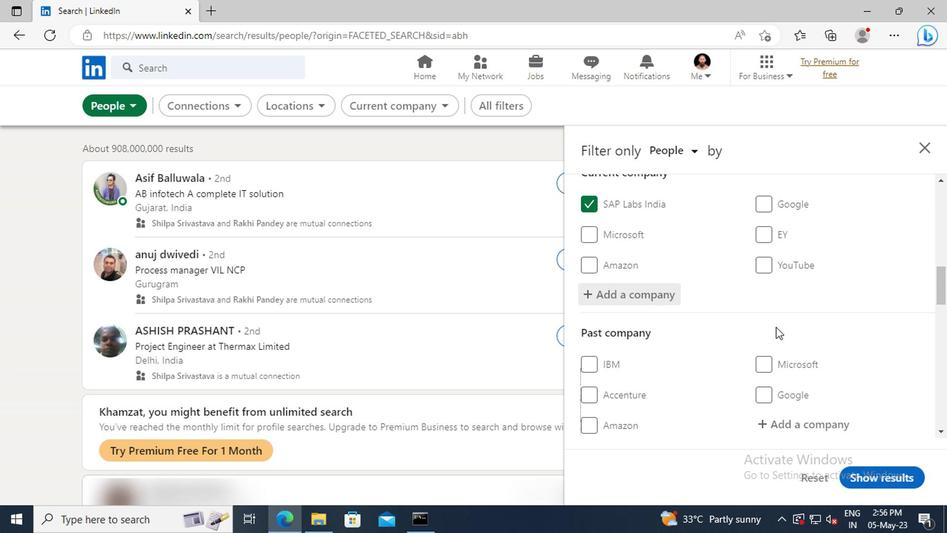 
Action: Mouse scrolled (772, 325) with delta (0, 0)
Screenshot: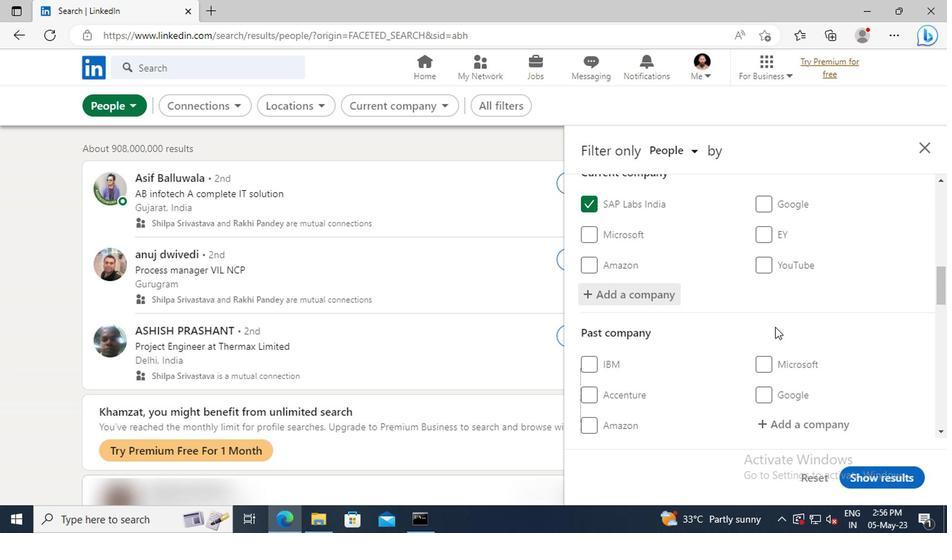 
Action: Mouse scrolled (772, 325) with delta (0, 0)
Screenshot: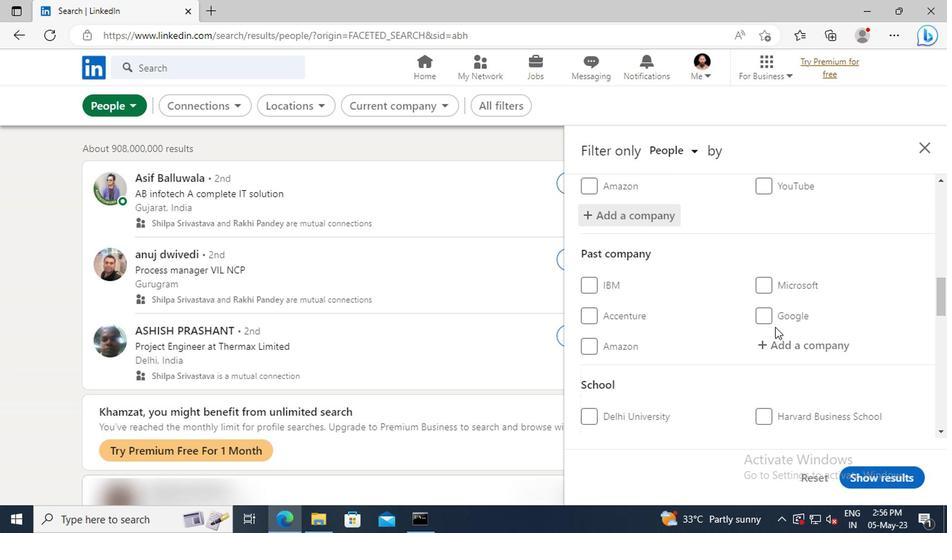 
Action: Mouse scrolled (772, 325) with delta (0, 0)
Screenshot: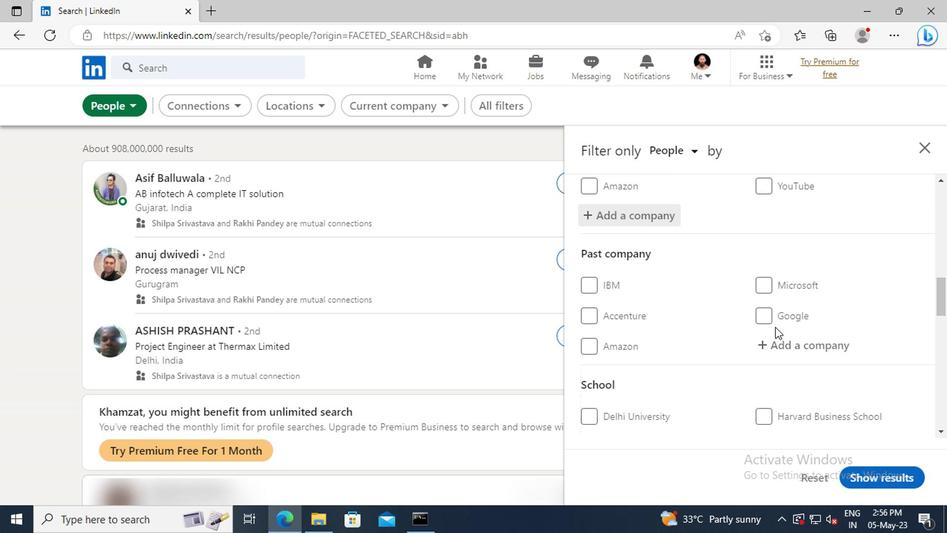 
Action: Mouse scrolled (772, 325) with delta (0, 0)
Screenshot: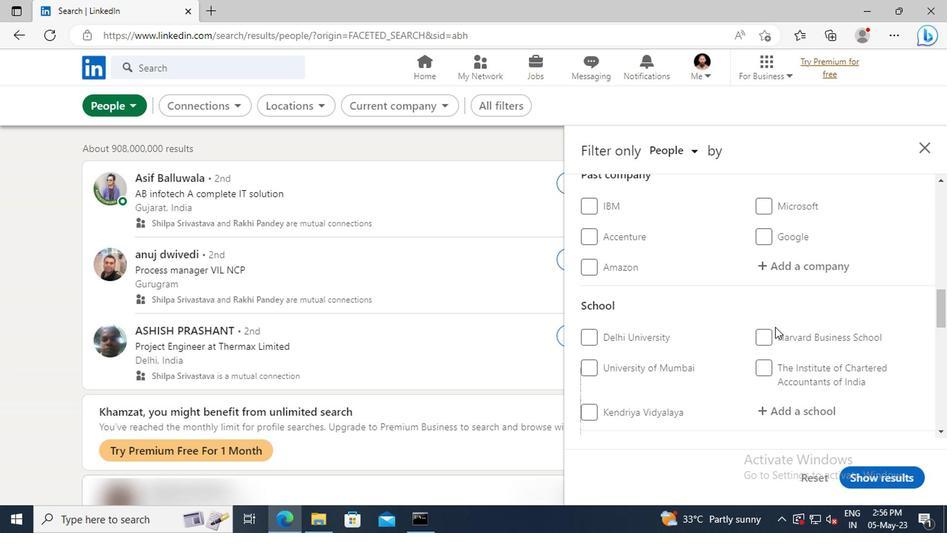 
Action: Mouse scrolled (772, 325) with delta (0, 0)
Screenshot: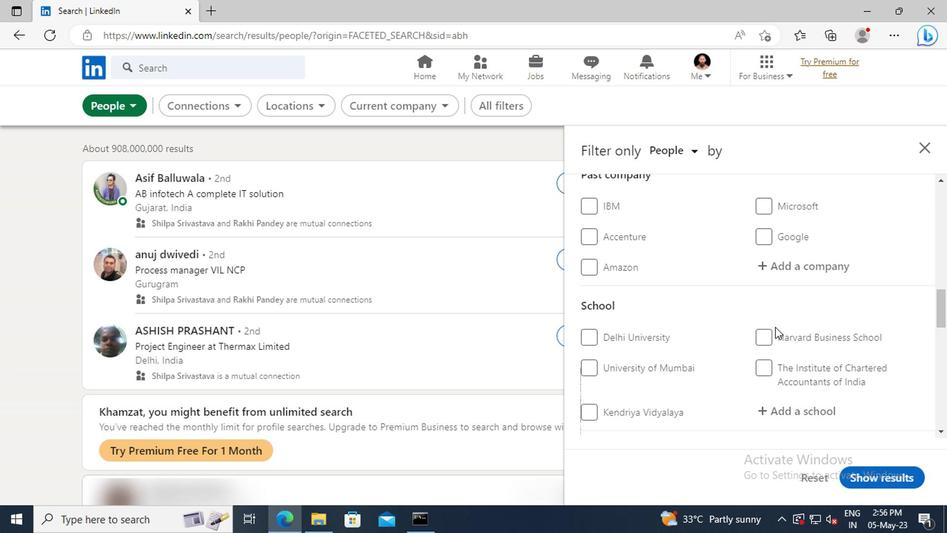 
Action: Mouse moved to (774, 330)
Screenshot: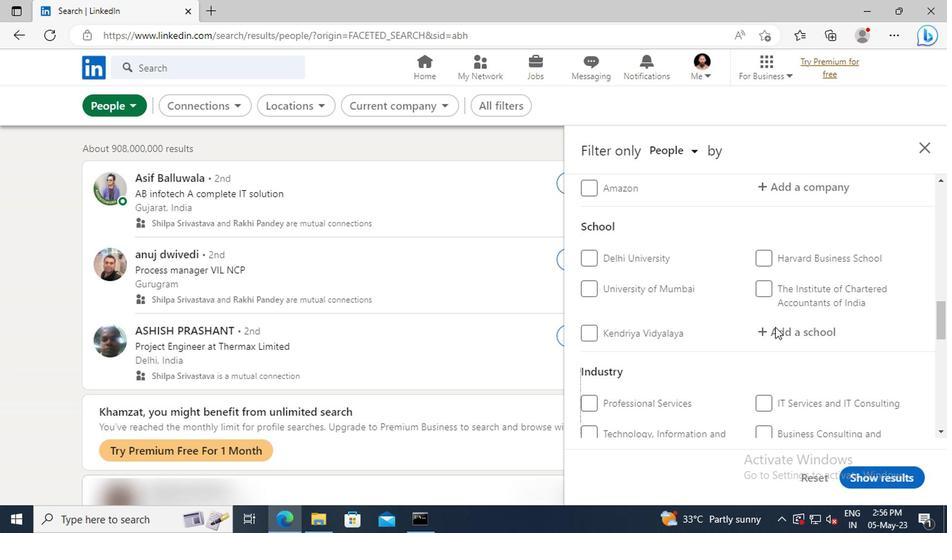 
Action: Mouse pressed left at (774, 330)
Screenshot: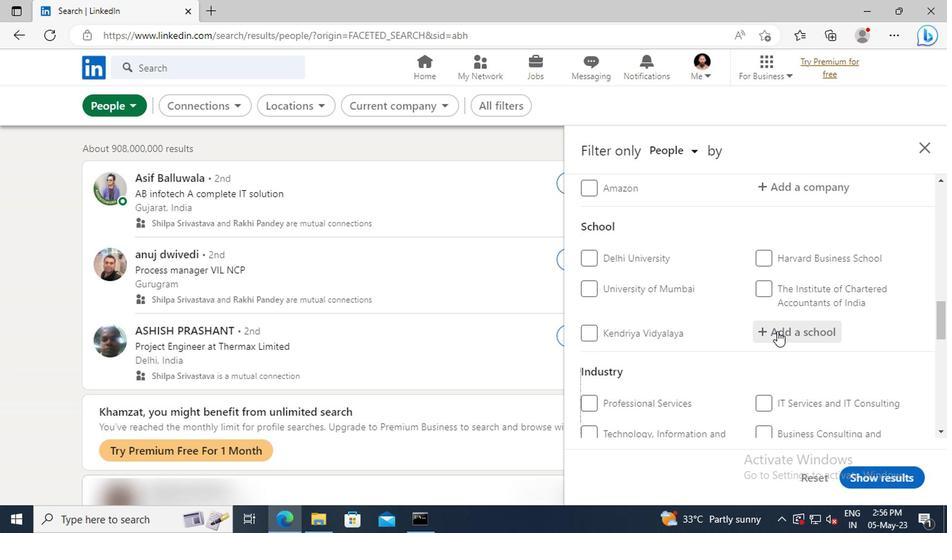 
Action: Key pressed <Key.shift>
Screenshot: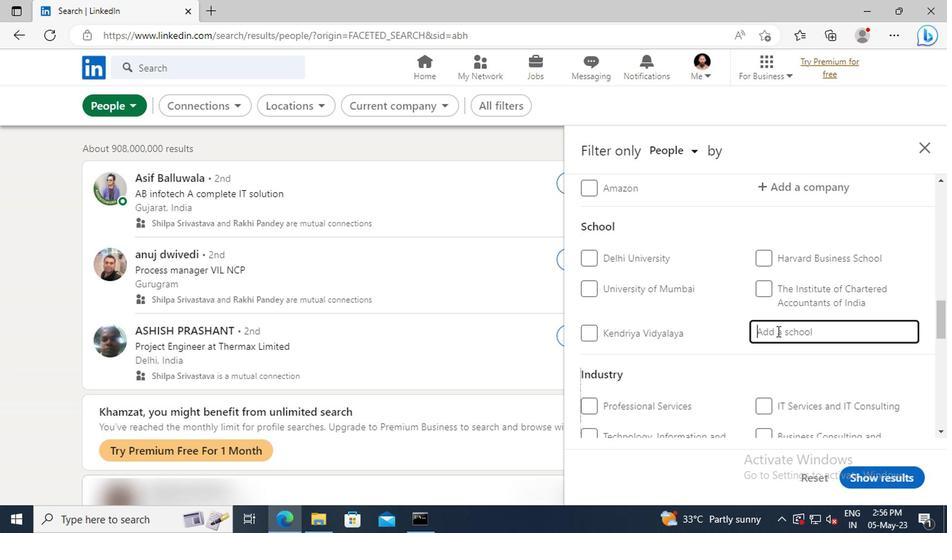 
Action: Mouse moved to (777, 332)
Screenshot: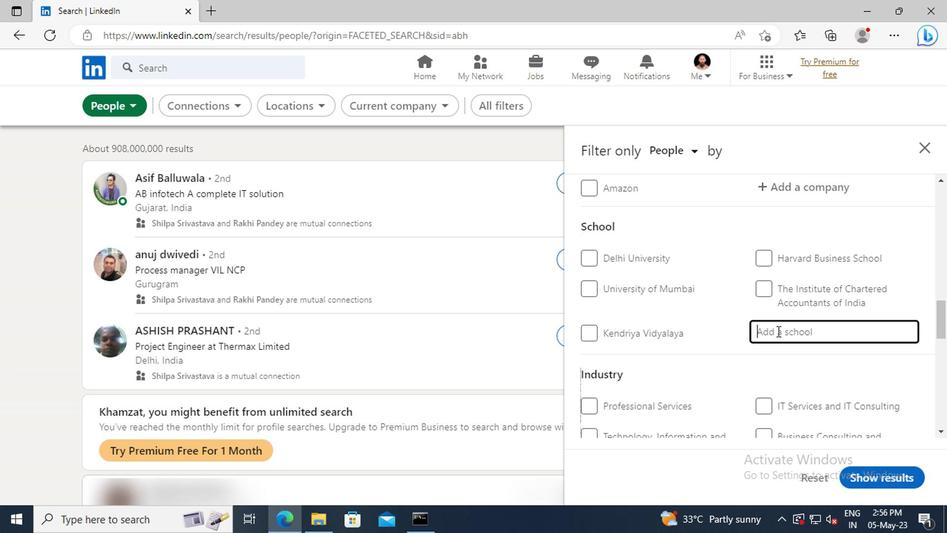 
Action: Key pressed C
Screenshot: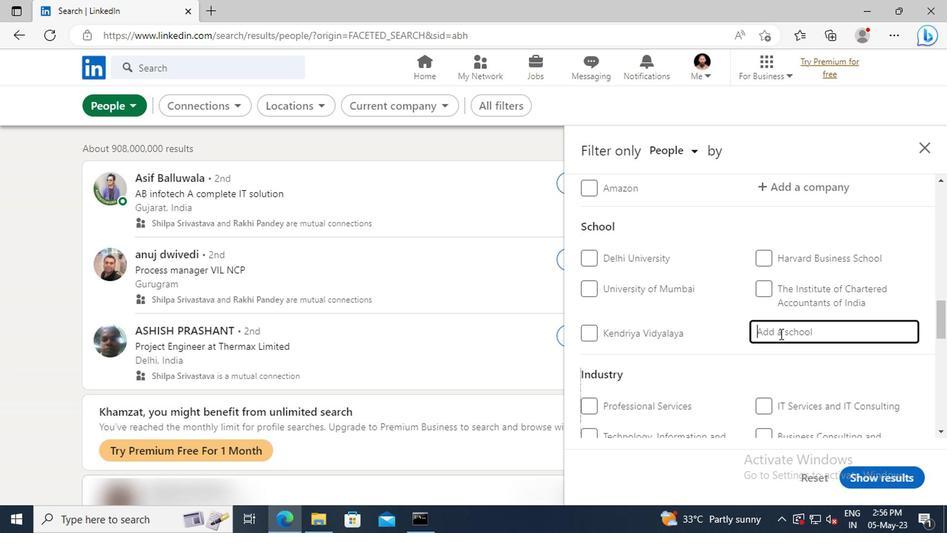 
Action: Mouse moved to (777, 332)
Screenshot: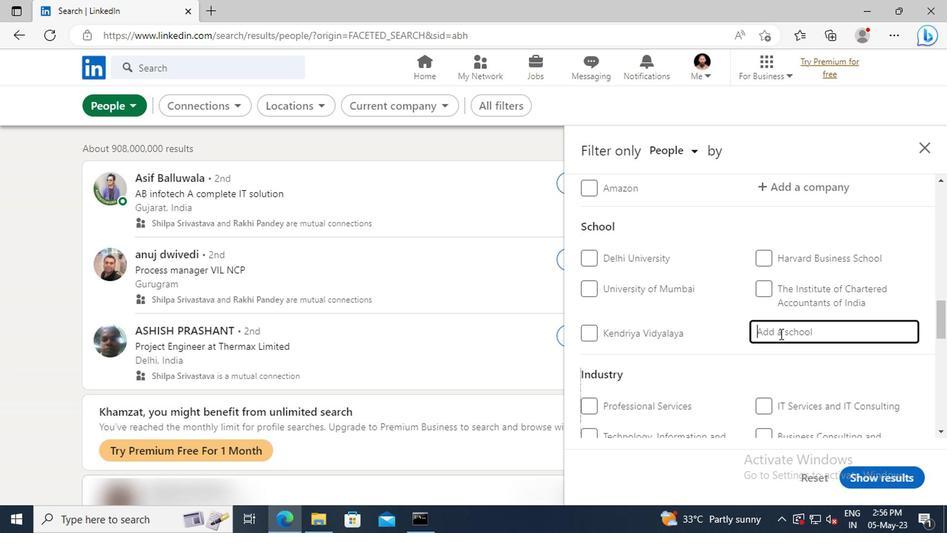 
Action: Key pressed ARMEL<Key.space><Key.shift>CONVENT<Key.space>
Screenshot: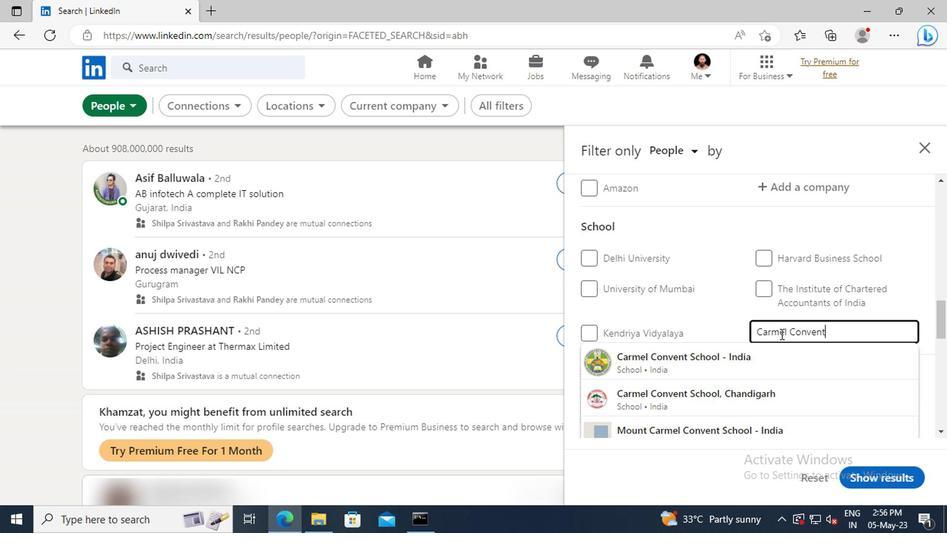 
Action: Mouse moved to (781, 355)
Screenshot: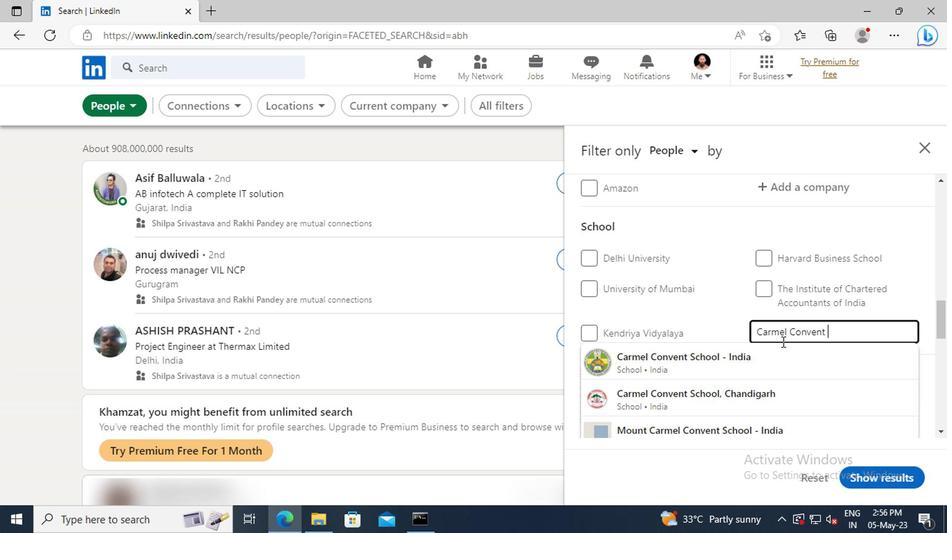 
Action: Mouse pressed left at (781, 355)
Screenshot: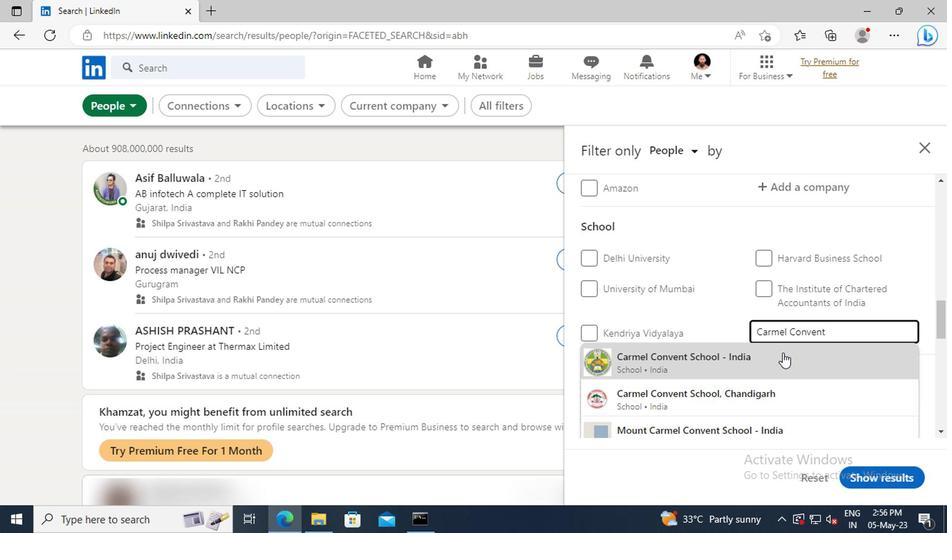 
Action: Mouse scrolled (781, 354) with delta (0, 0)
Screenshot: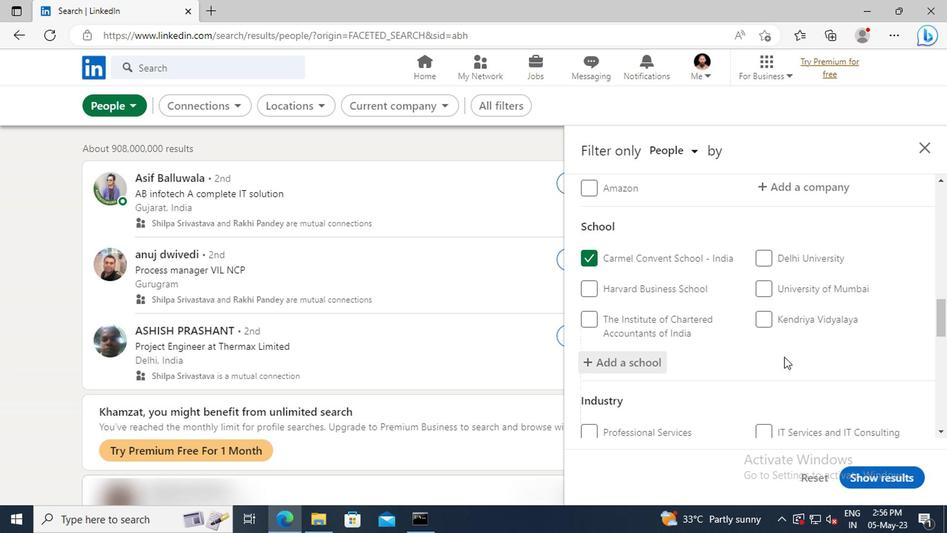 
Action: Mouse scrolled (781, 354) with delta (0, 0)
Screenshot: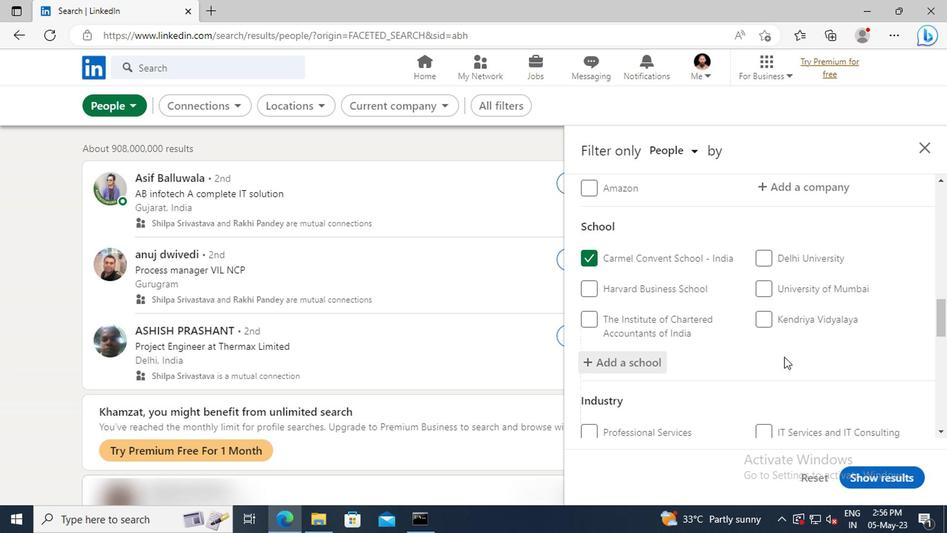 
Action: Mouse scrolled (781, 354) with delta (0, 0)
Screenshot: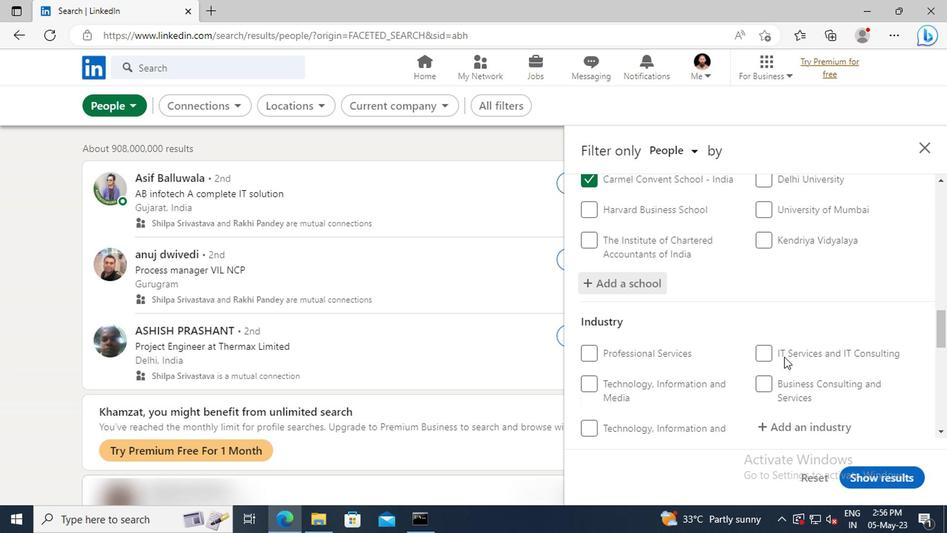 
Action: Mouse scrolled (781, 354) with delta (0, 0)
Screenshot: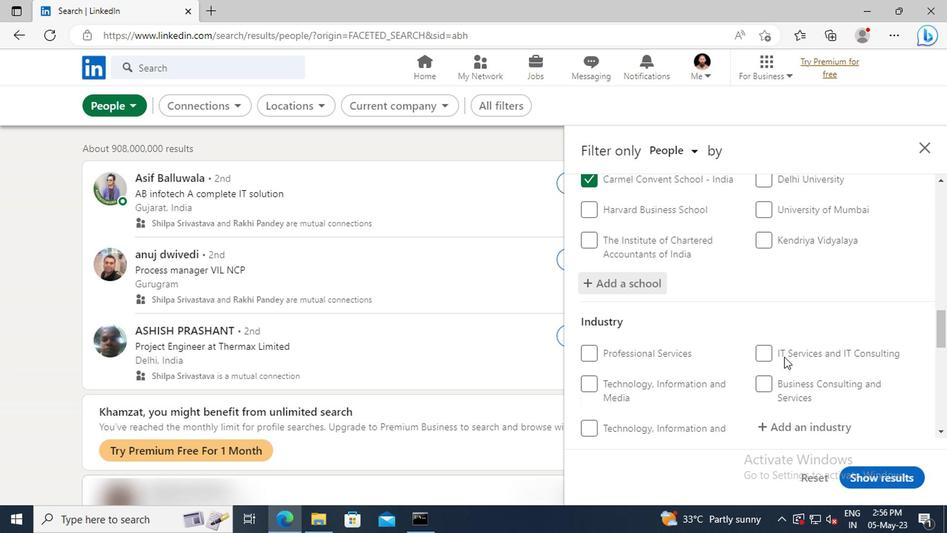 
Action: Mouse moved to (781, 347)
Screenshot: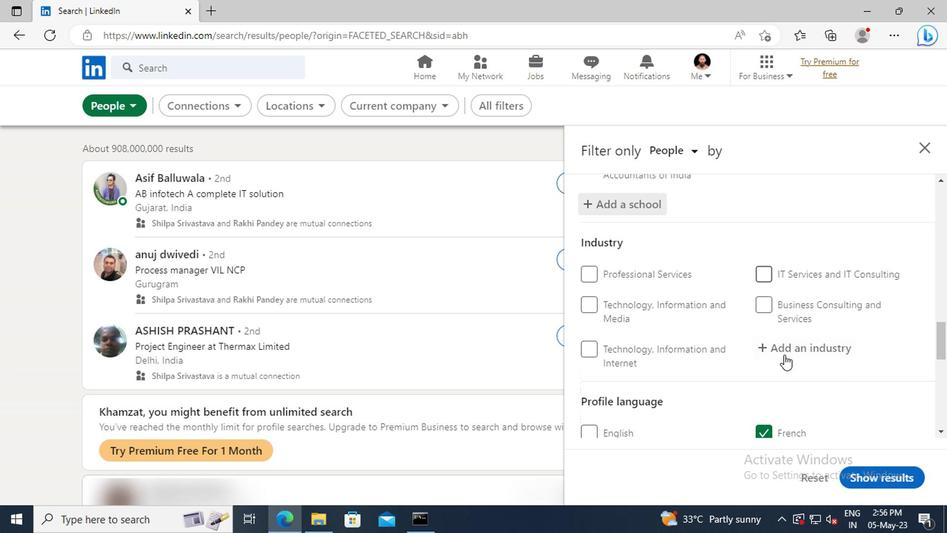 
Action: Mouse pressed left at (781, 347)
Screenshot: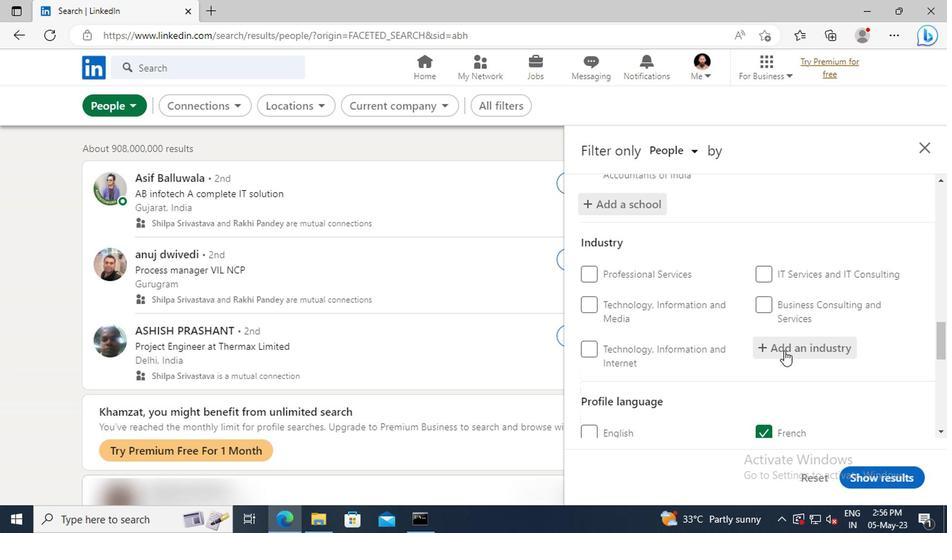 
Action: Key pressed <Key.shift>SPECTAT
Screenshot: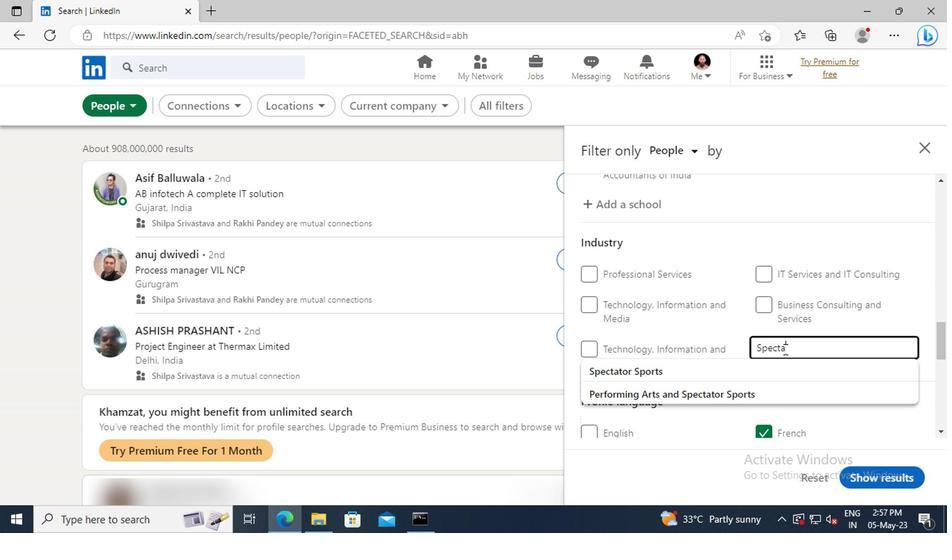 
Action: Mouse moved to (780, 363)
Screenshot: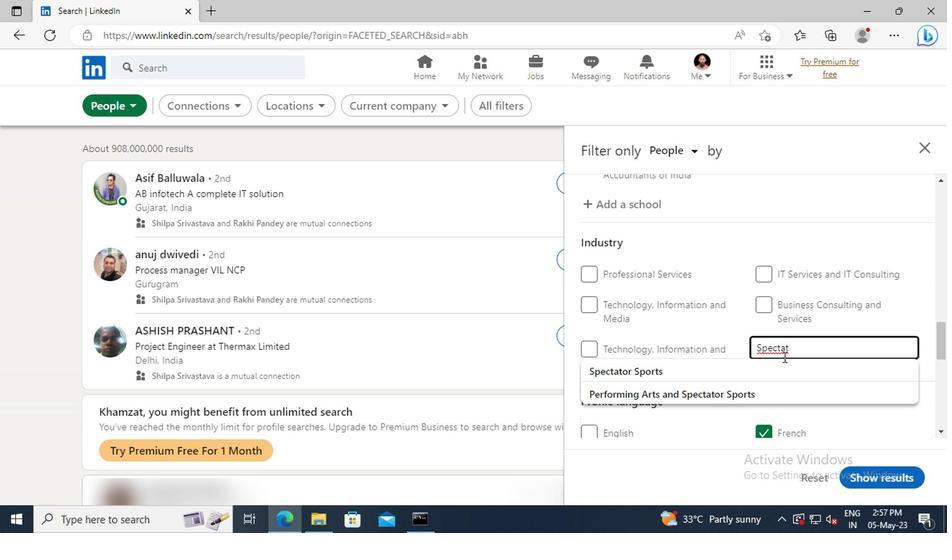 
Action: Mouse pressed left at (780, 363)
Screenshot: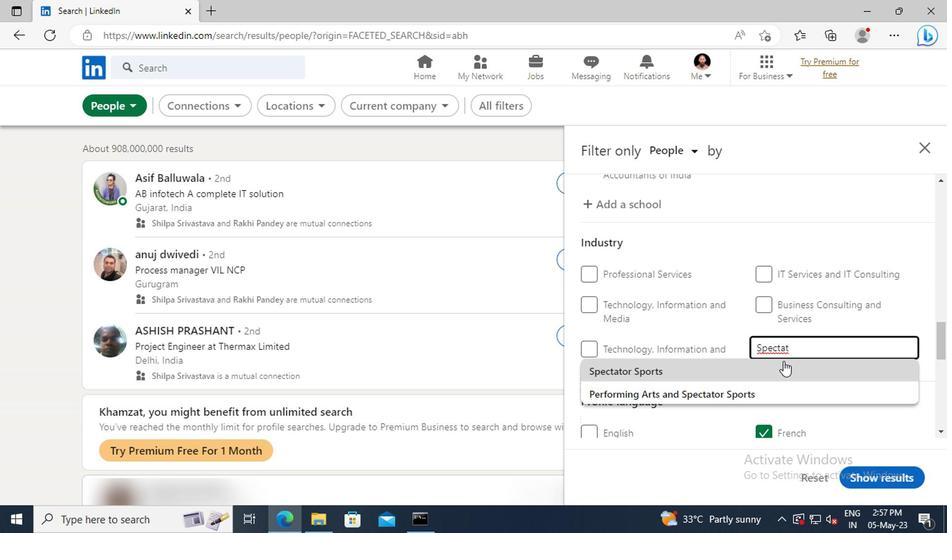 
Action: Mouse scrolled (780, 362) with delta (0, 0)
Screenshot: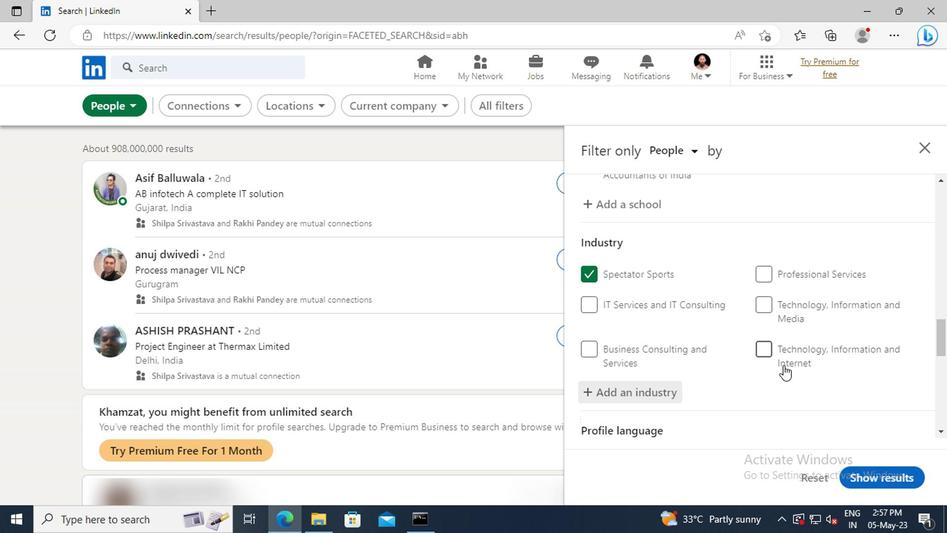 
Action: Mouse scrolled (780, 362) with delta (0, 0)
Screenshot: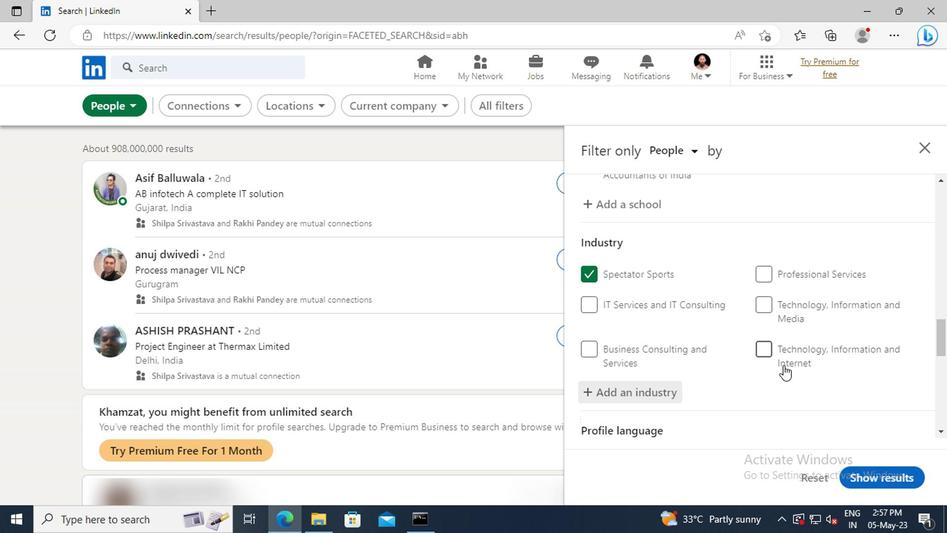 
Action: Mouse moved to (778, 347)
Screenshot: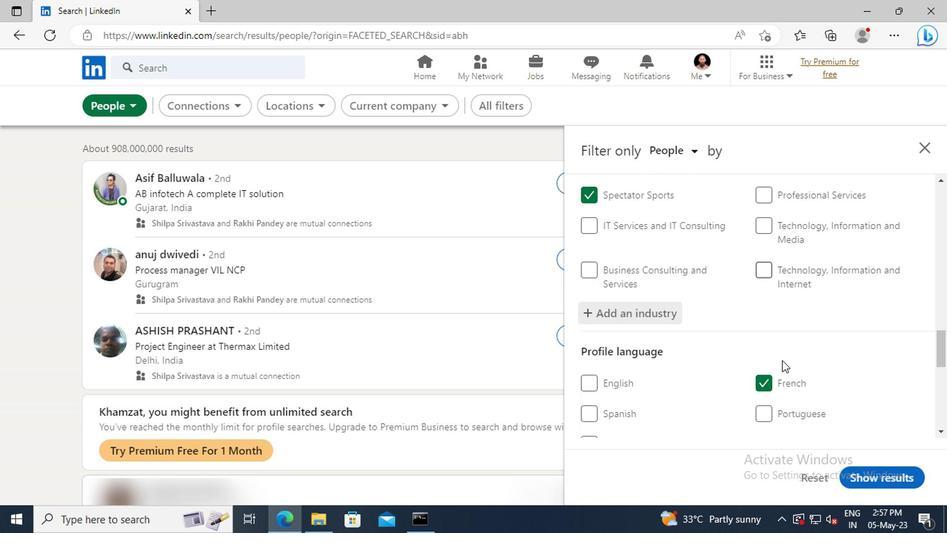 
Action: Mouse scrolled (778, 346) with delta (0, 0)
Screenshot: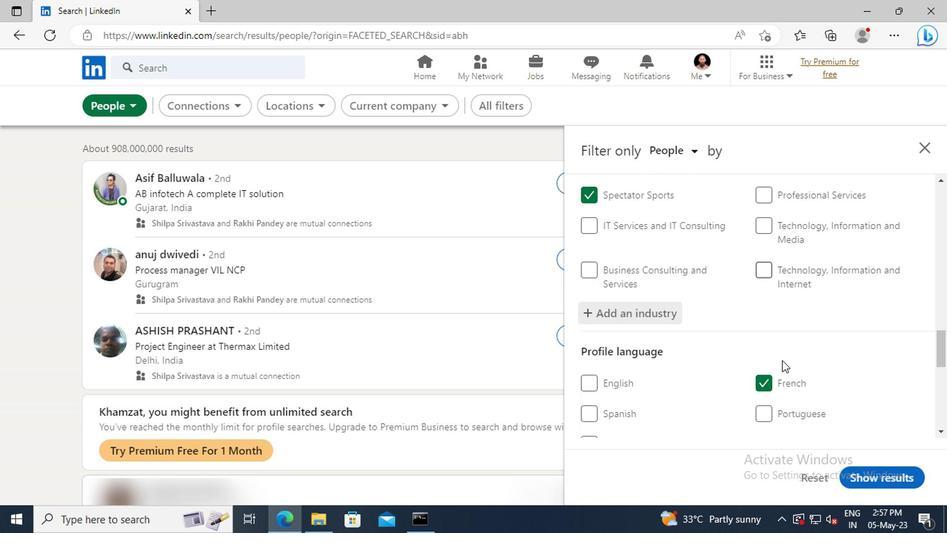 
Action: Mouse moved to (777, 345)
Screenshot: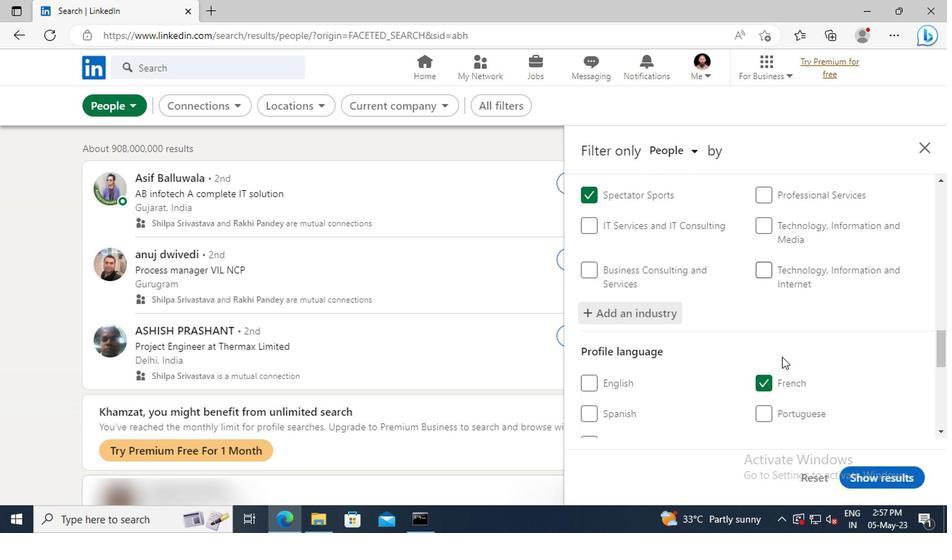 
Action: Mouse scrolled (777, 344) with delta (0, 0)
Screenshot: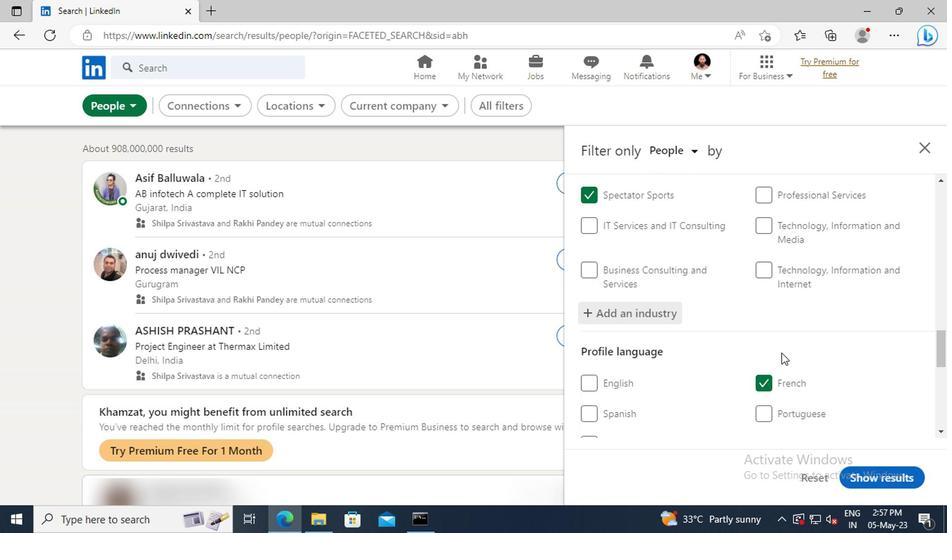 
Action: Mouse moved to (777, 342)
Screenshot: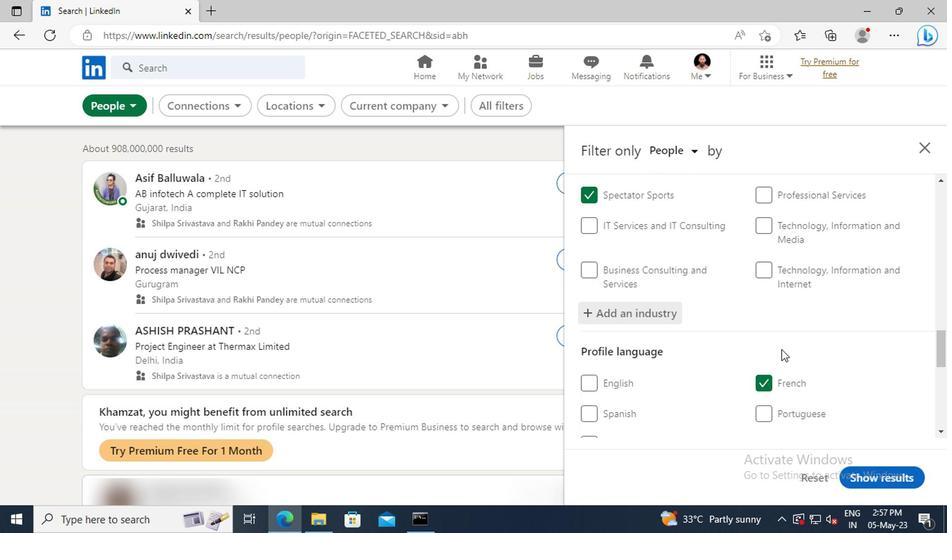
Action: Mouse scrolled (777, 341) with delta (0, 0)
Screenshot: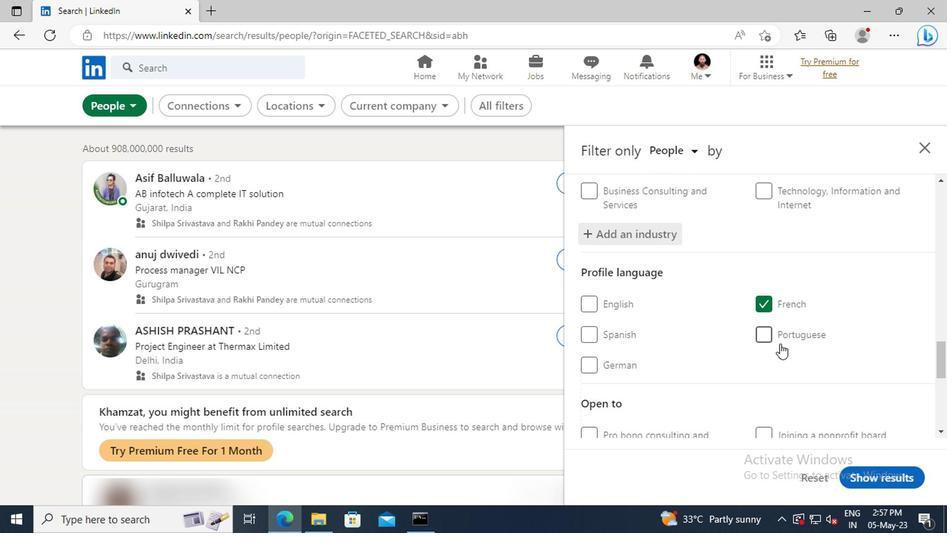 
Action: Mouse scrolled (777, 341) with delta (0, 0)
Screenshot: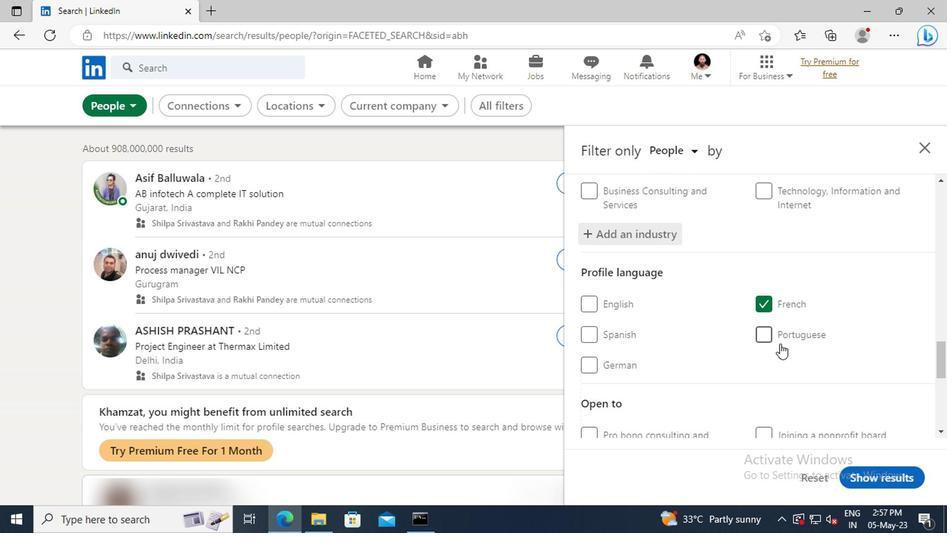 
Action: Mouse moved to (777, 342)
Screenshot: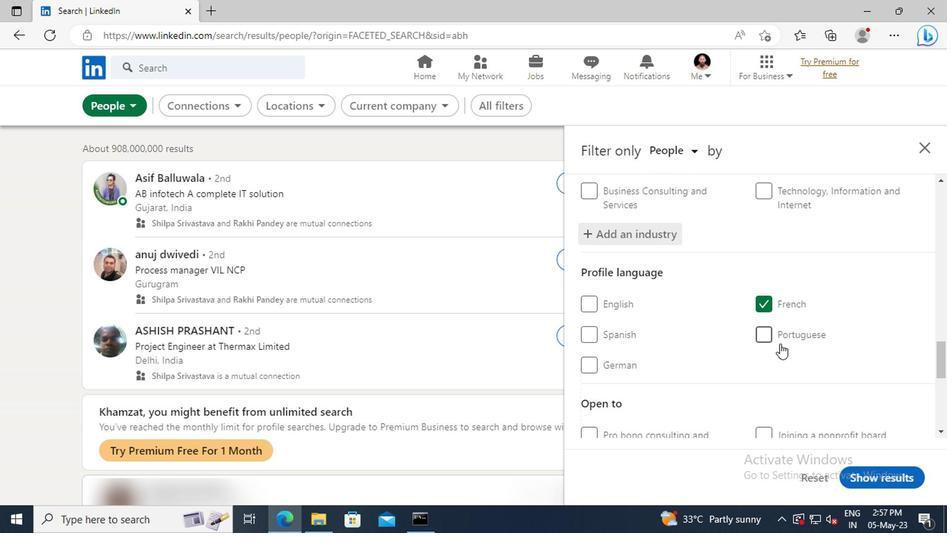 
Action: Mouse scrolled (777, 341) with delta (0, 0)
Screenshot: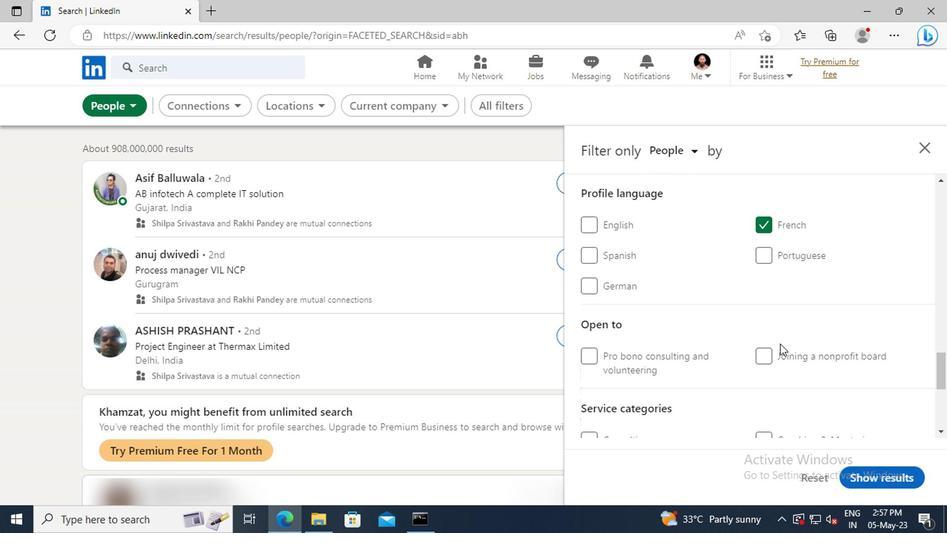 
Action: Mouse scrolled (777, 341) with delta (0, 0)
Screenshot: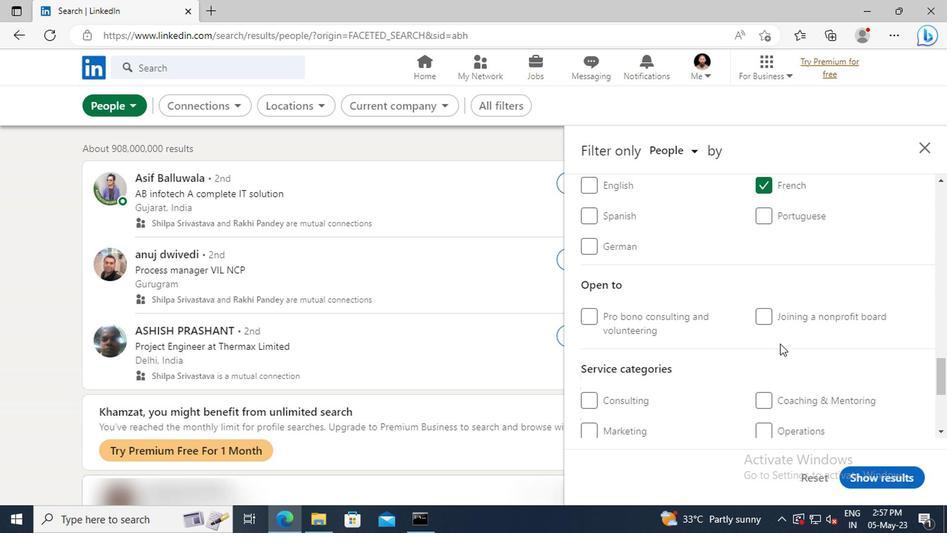 
Action: Mouse scrolled (777, 341) with delta (0, 0)
Screenshot: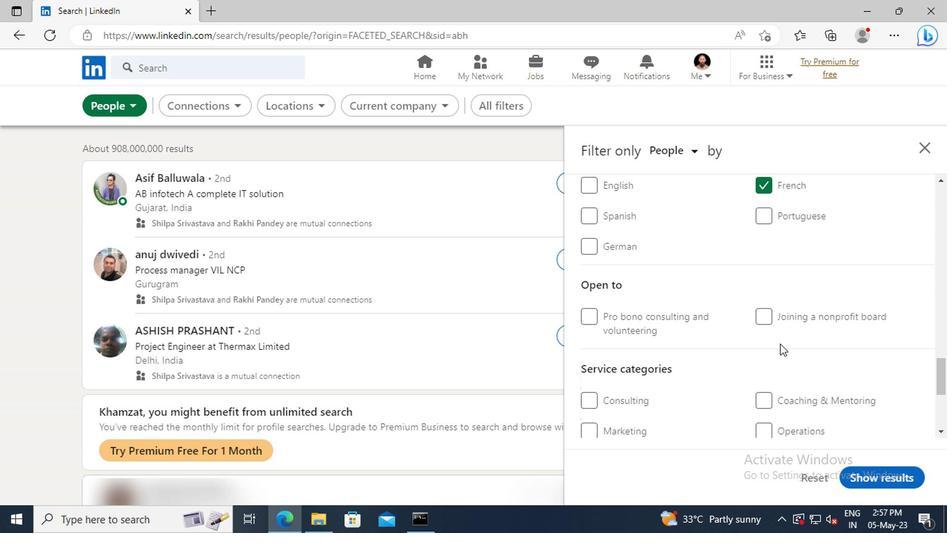 
Action: Mouse scrolled (777, 341) with delta (0, 0)
Screenshot: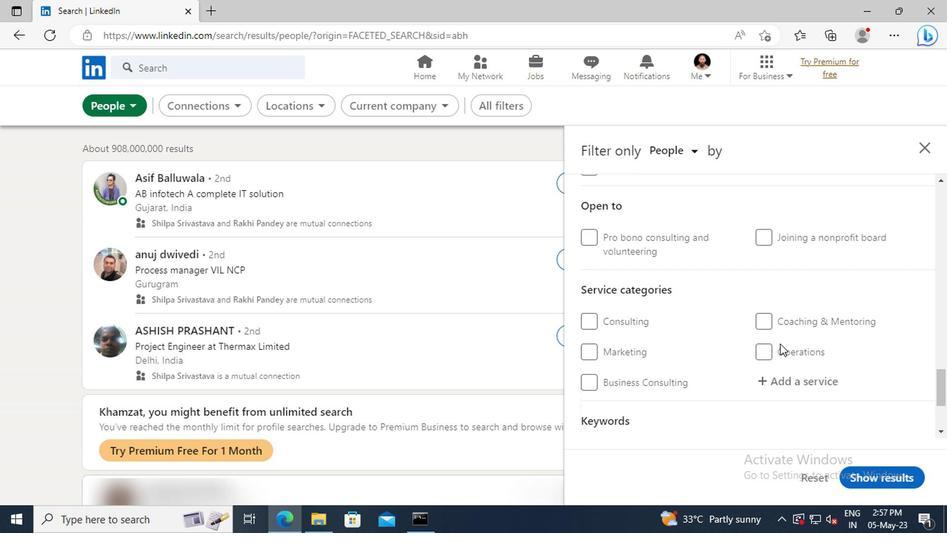 
Action: Mouse moved to (778, 342)
Screenshot: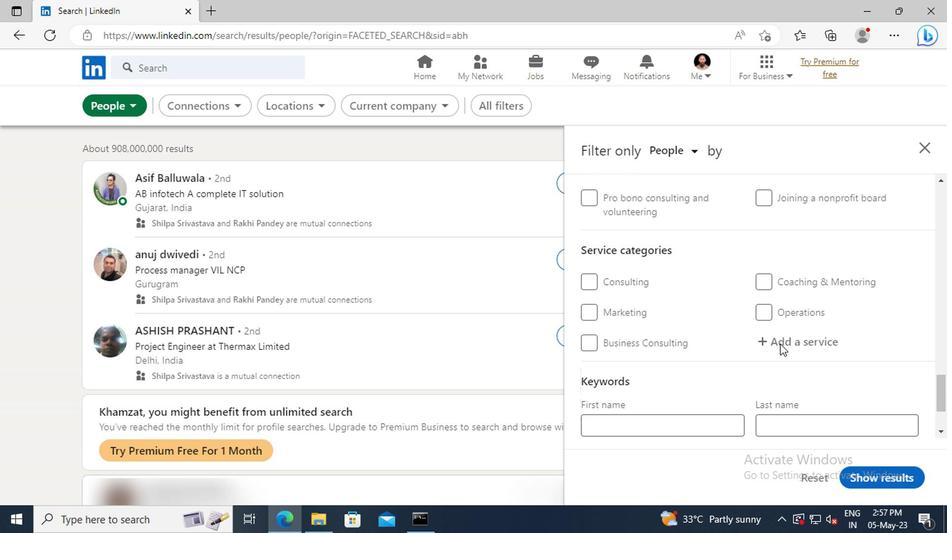 
Action: Mouse pressed left at (778, 342)
Screenshot: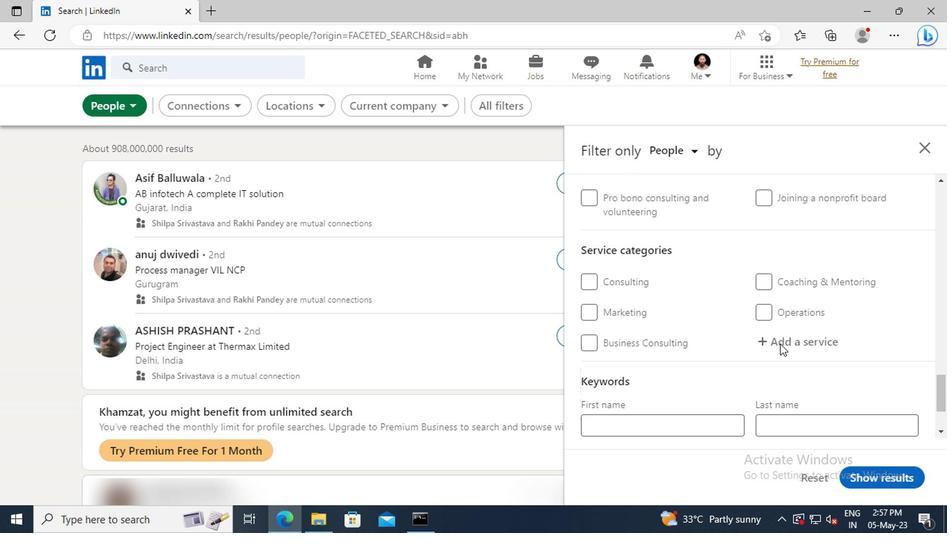 
Action: Mouse moved to (777, 340)
Screenshot: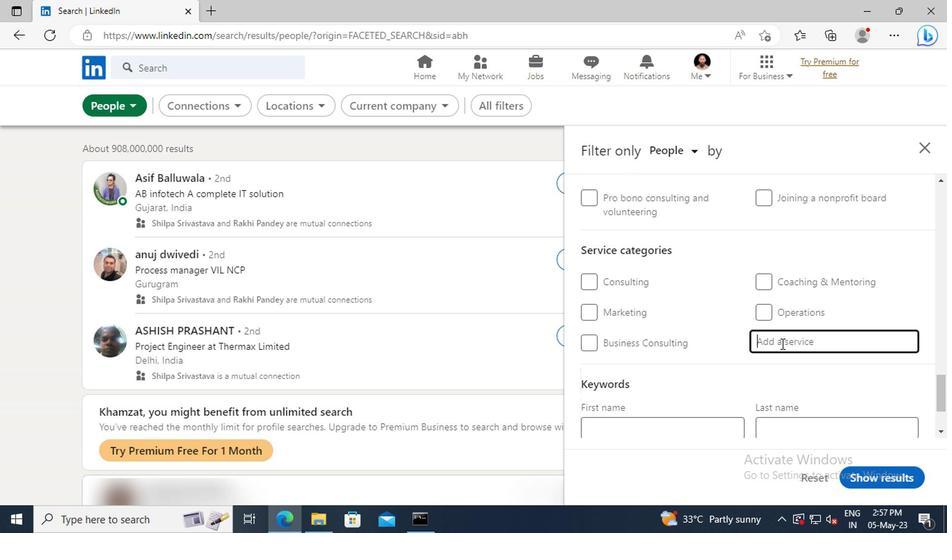 
Action: Key pressed <Key.shift>TAX<Key.space><Key.shift>L
Screenshot: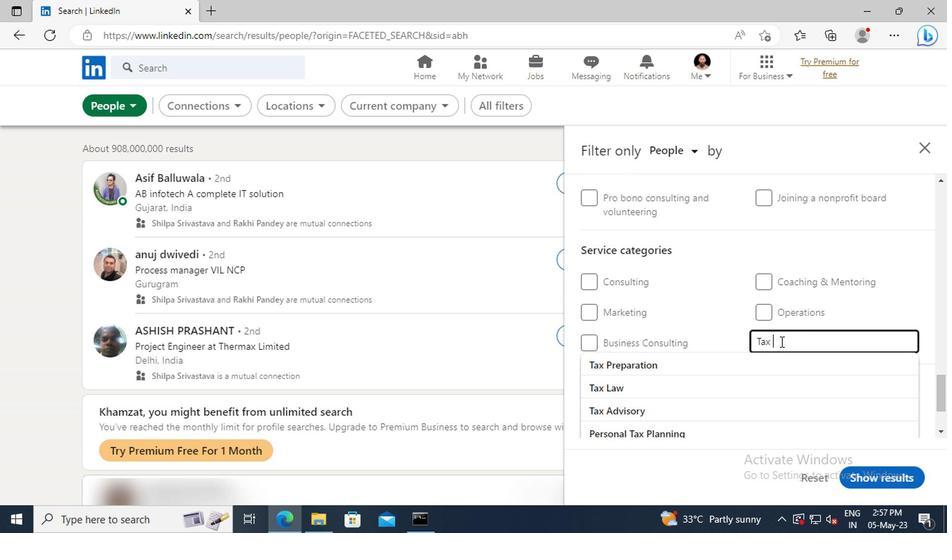 
Action: Mouse moved to (776, 357)
Screenshot: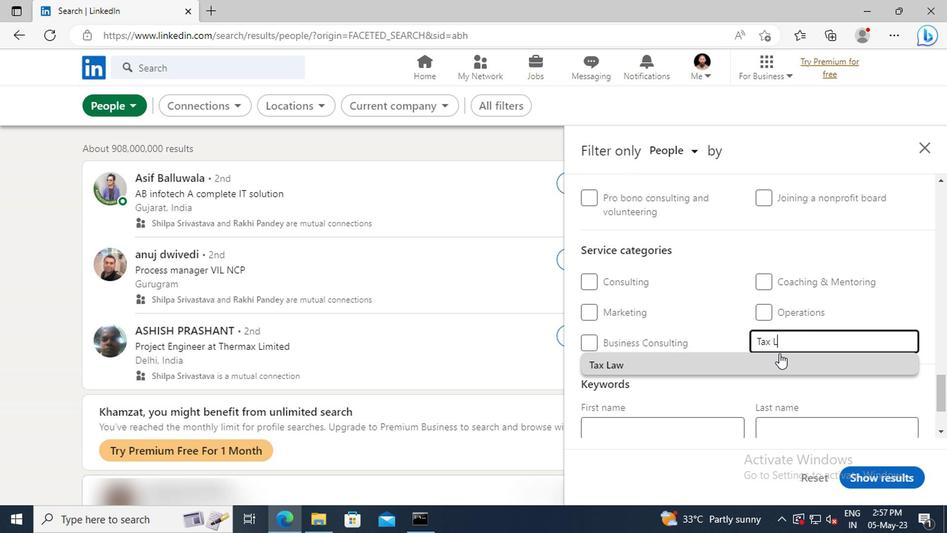 
Action: Mouse pressed left at (776, 357)
Screenshot: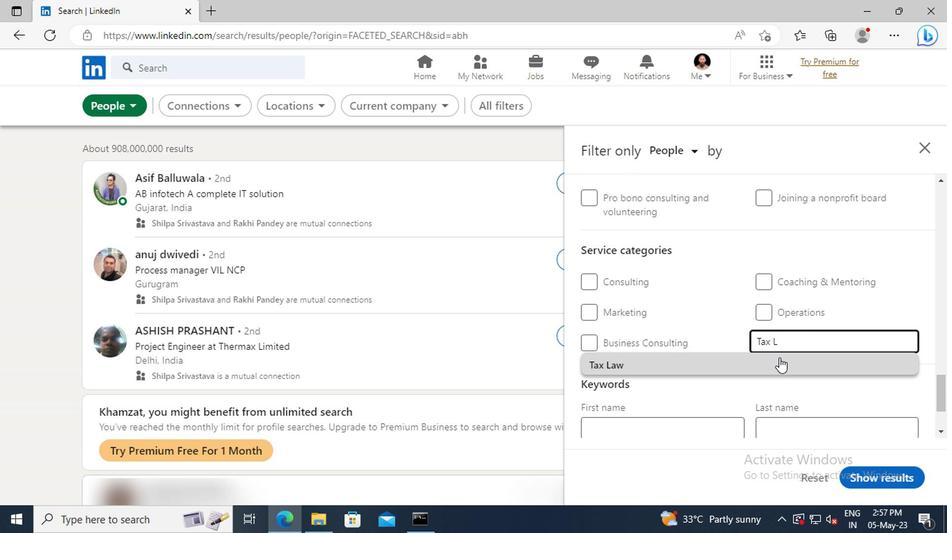 
Action: Mouse scrolled (776, 357) with delta (0, 0)
Screenshot: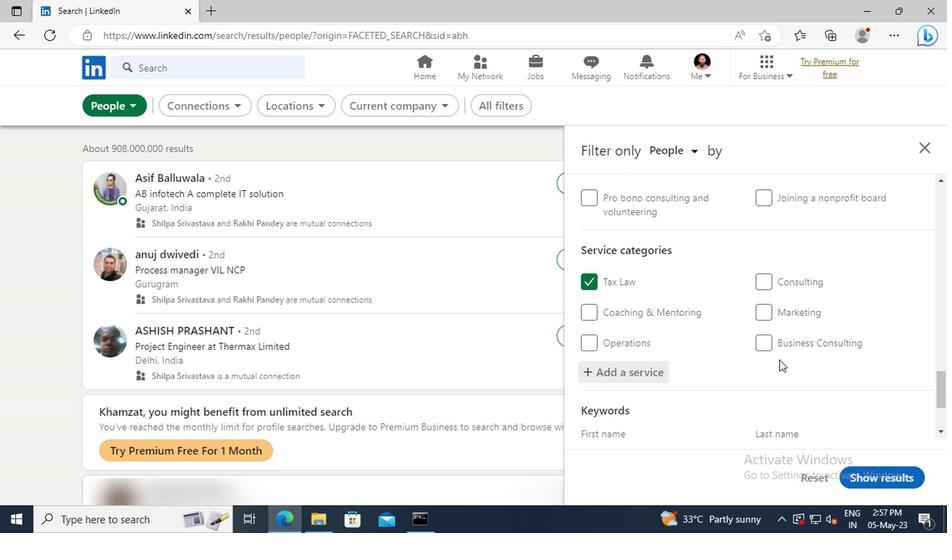 
Action: Mouse scrolled (776, 357) with delta (0, 0)
Screenshot: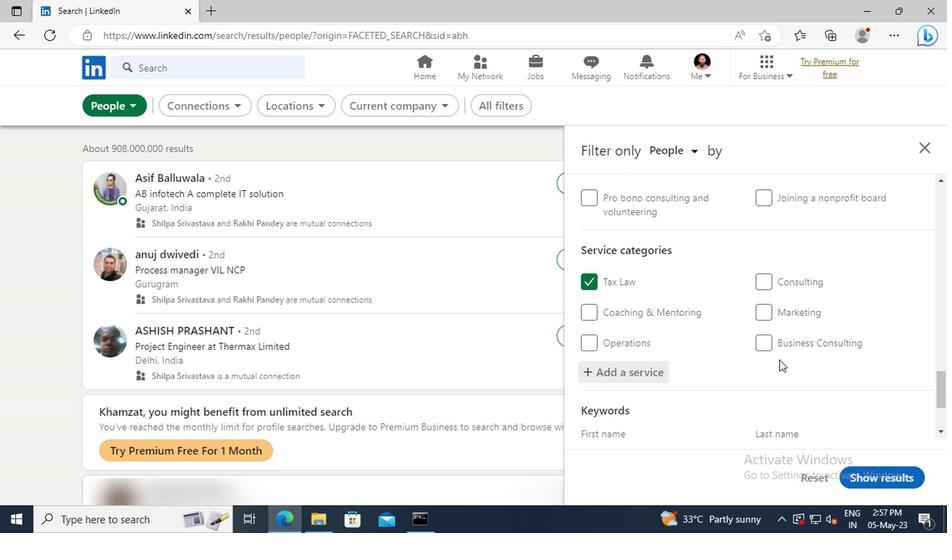 
Action: Mouse scrolled (776, 357) with delta (0, 0)
Screenshot: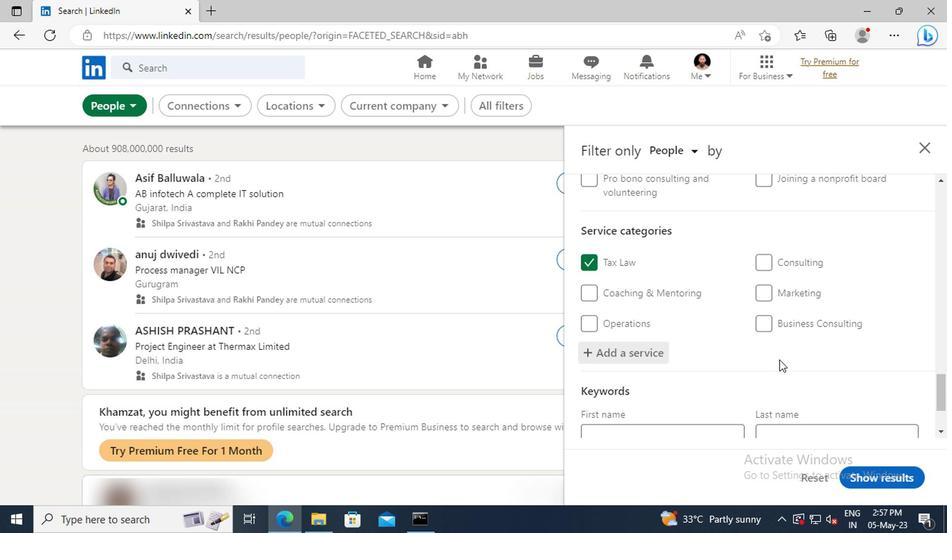 
Action: Mouse scrolled (776, 357) with delta (0, 0)
Screenshot: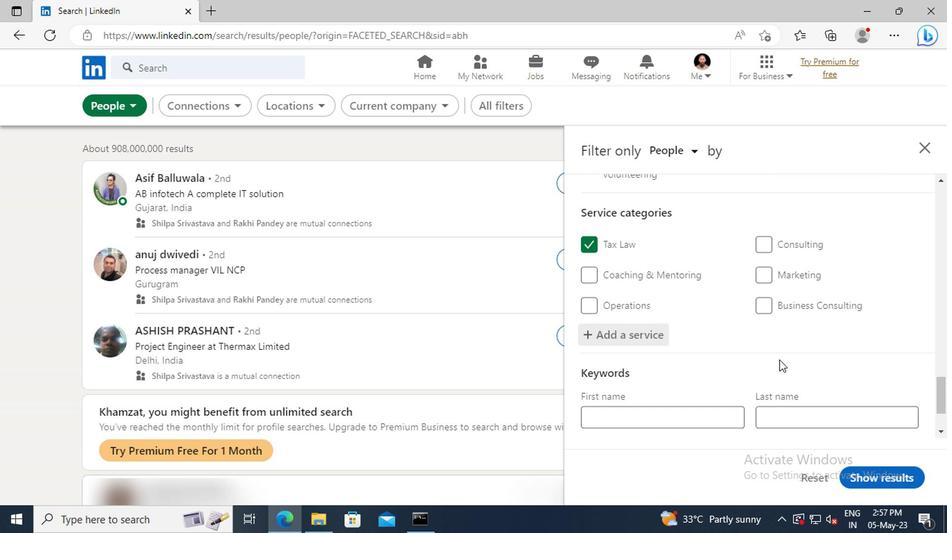
Action: Mouse moved to (687, 375)
Screenshot: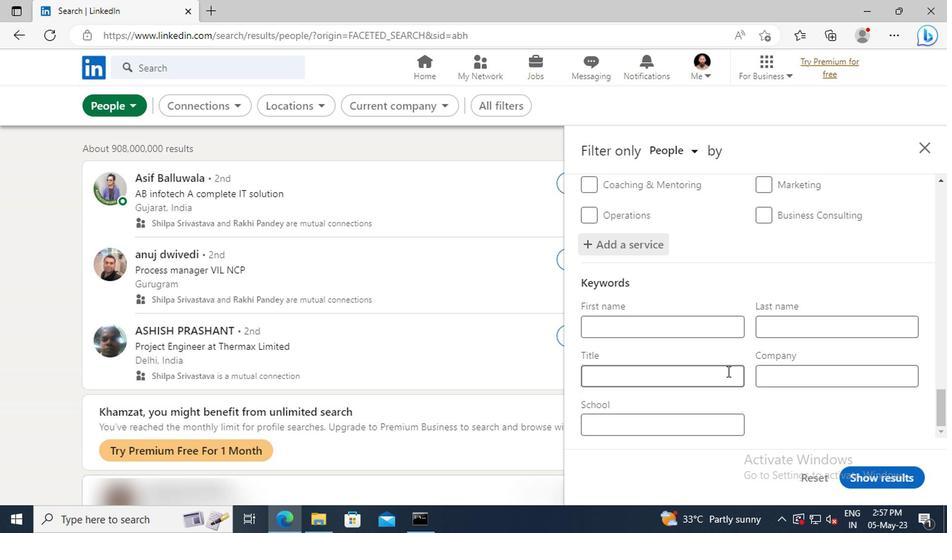 
Action: Mouse pressed left at (687, 375)
Screenshot: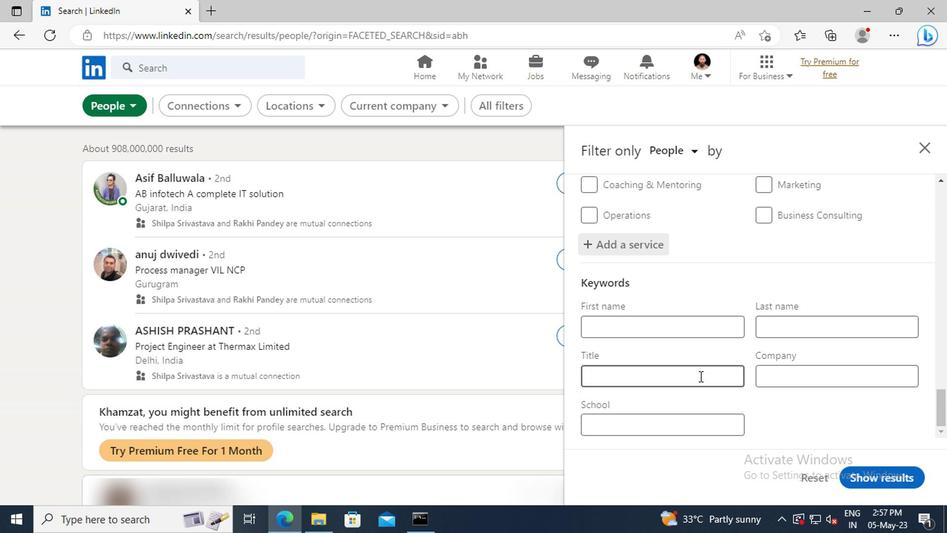 
Action: Key pressed <Key.shift>CONCIERGE<Key.enter>
Screenshot: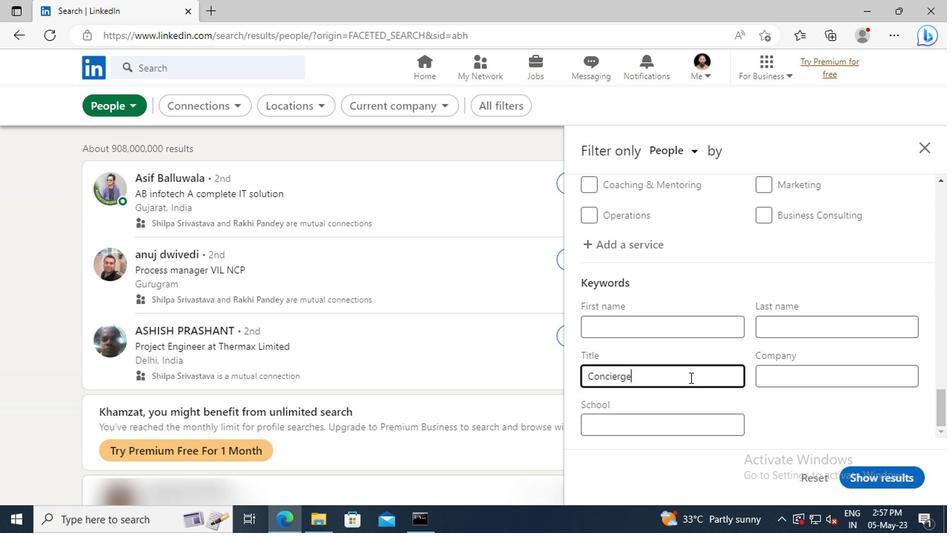 
Action: Mouse moved to (858, 474)
Screenshot: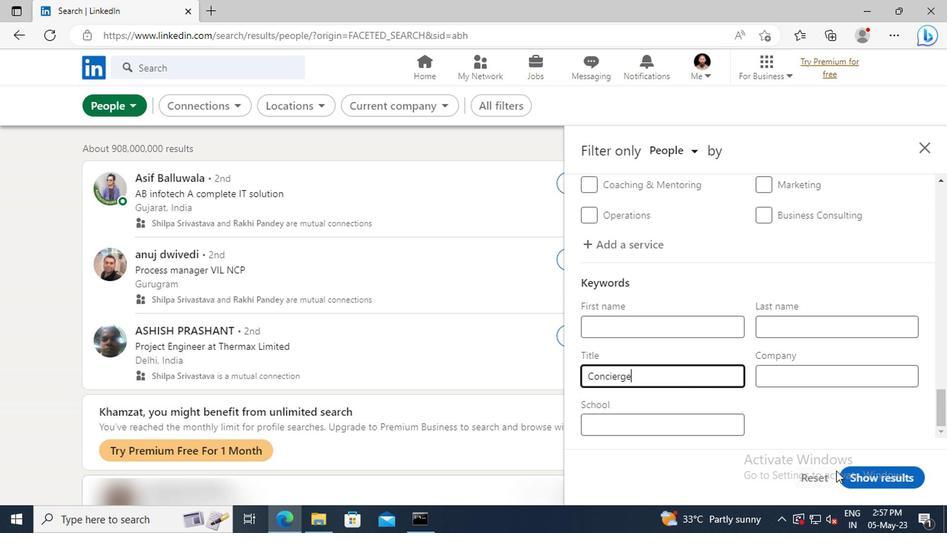 
Action: Mouse pressed left at (858, 474)
Screenshot: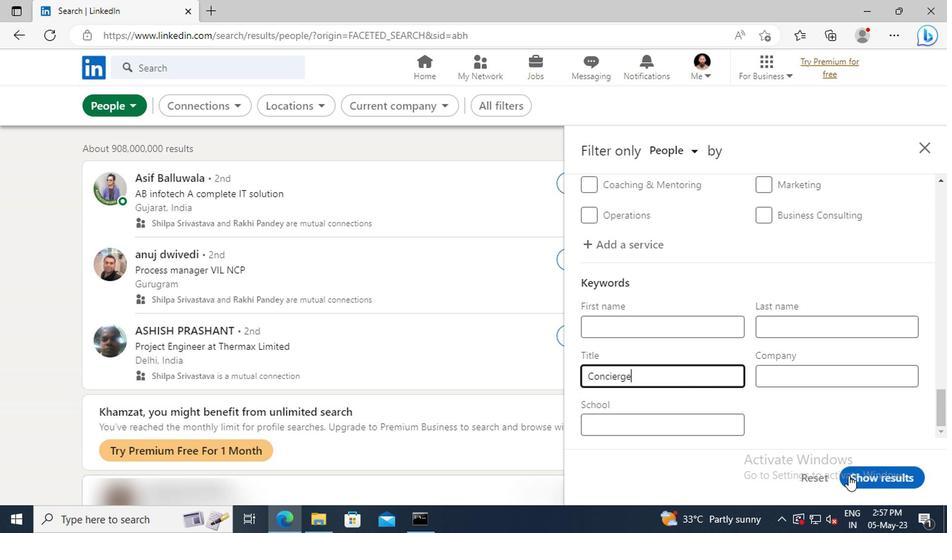 
